Task: Check the sale-to-list ratio of full gym in the last 3 years.
Action: Mouse moved to (1014, 270)
Screenshot: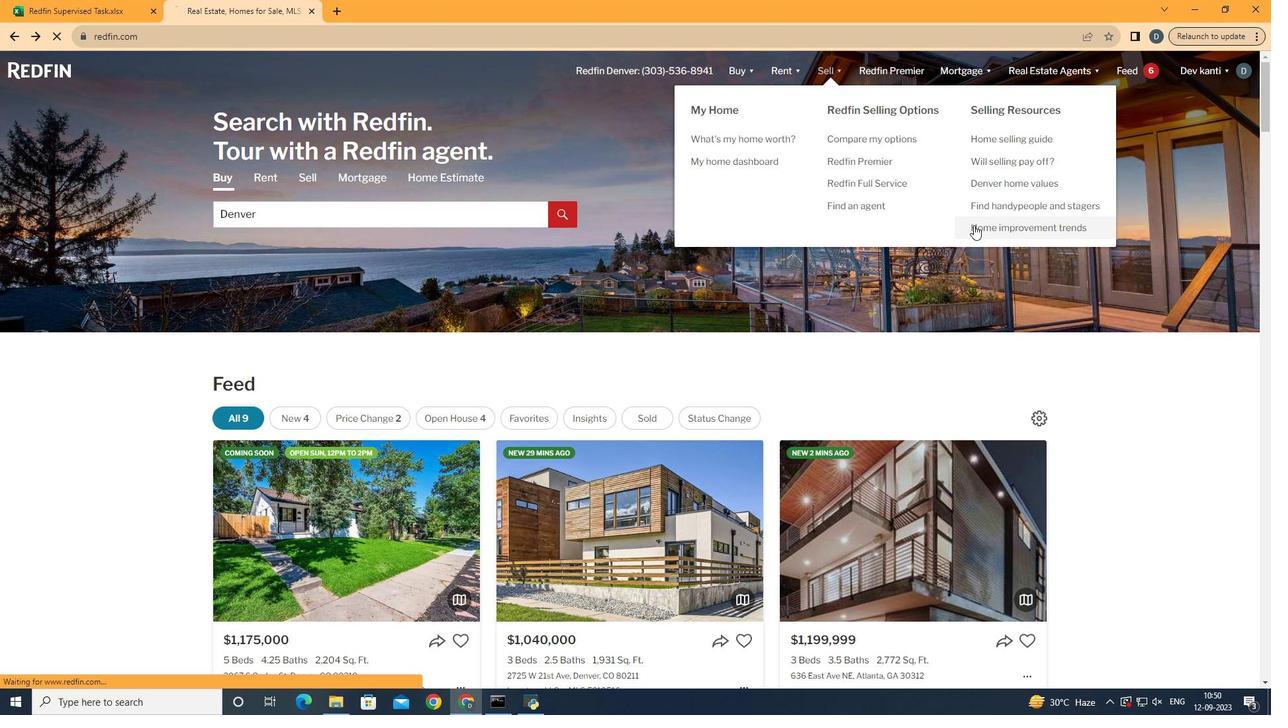 
Action: Mouse pressed left at (1014, 270)
Screenshot: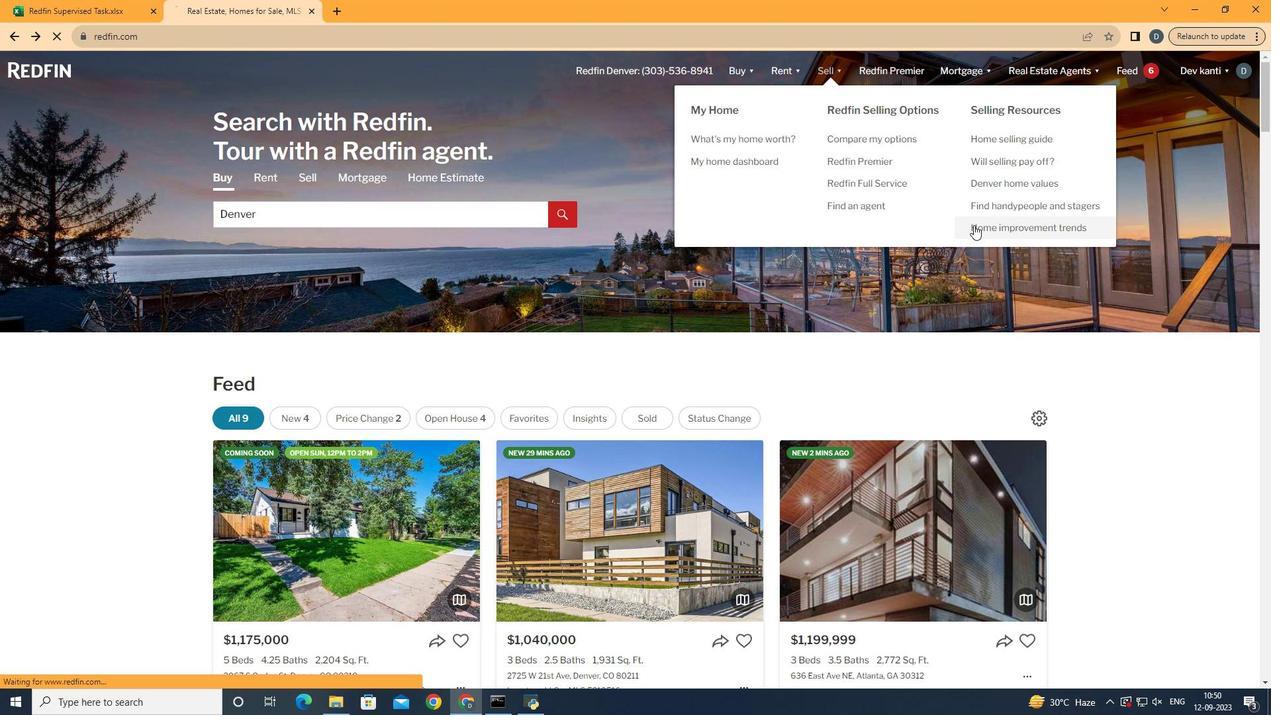 
Action: Mouse moved to (379, 308)
Screenshot: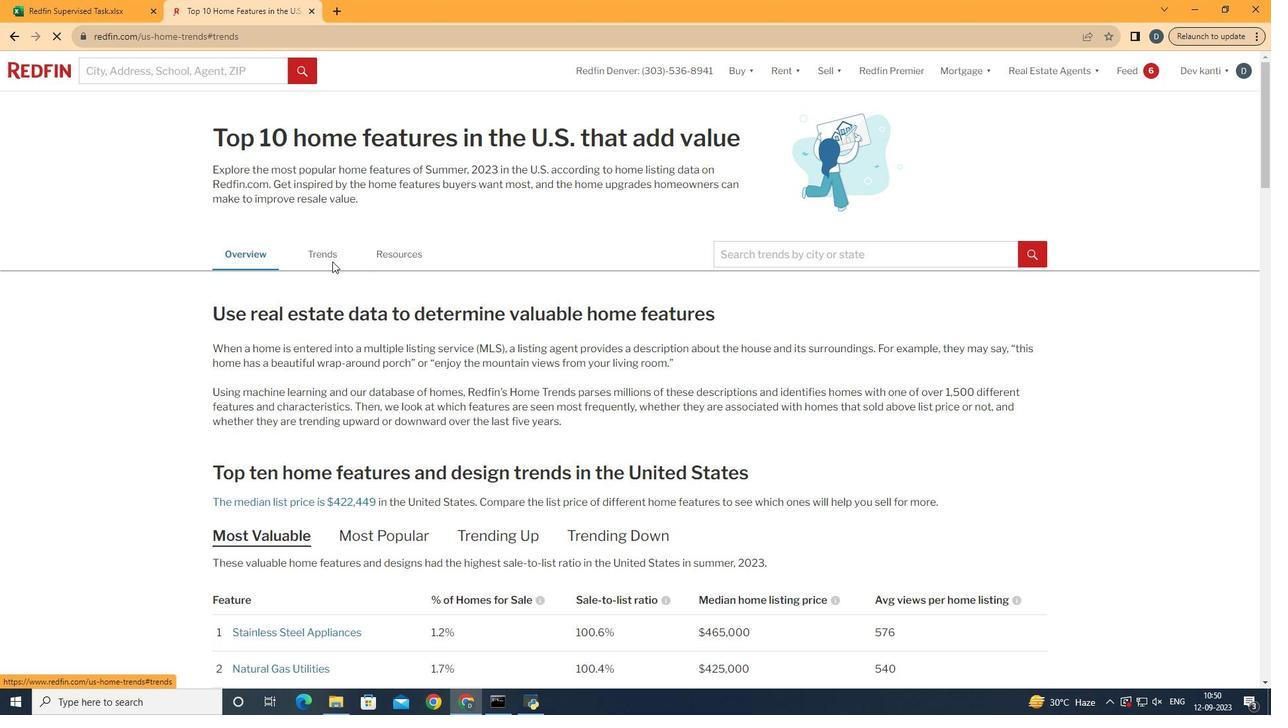 
Action: Mouse pressed left at (379, 308)
Screenshot: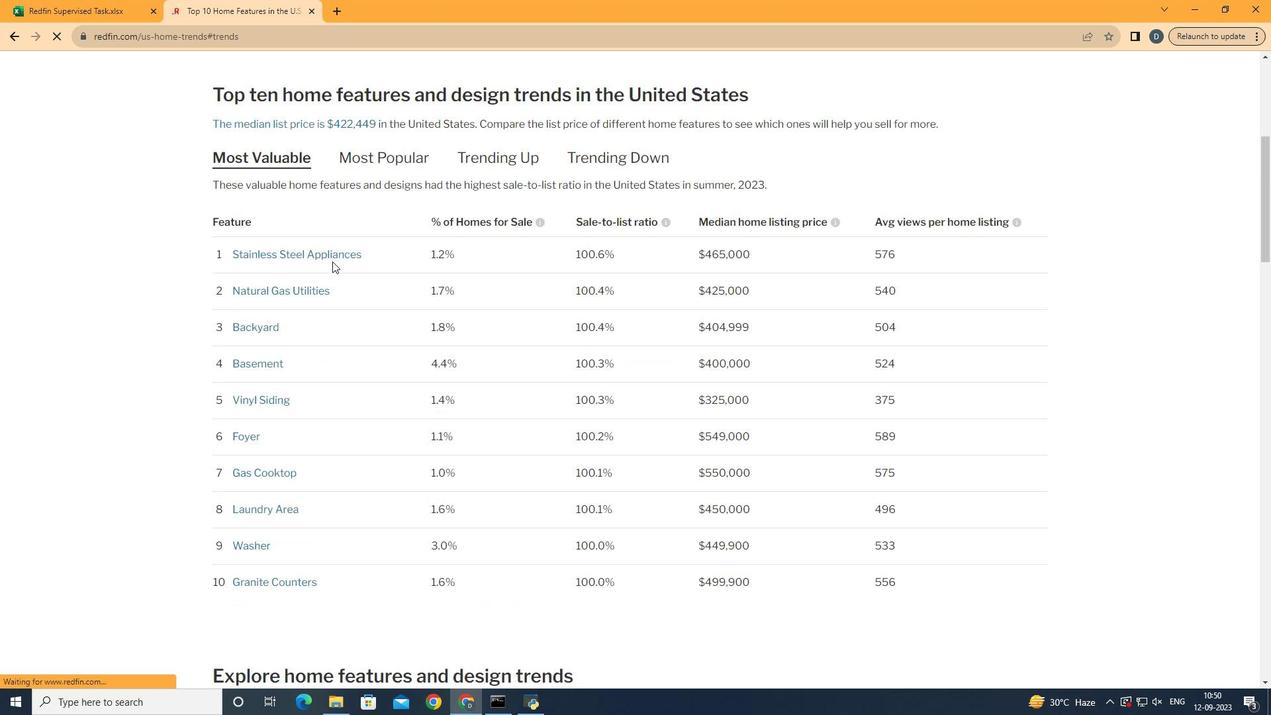 
Action: Mouse moved to (612, 427)
Screenshot: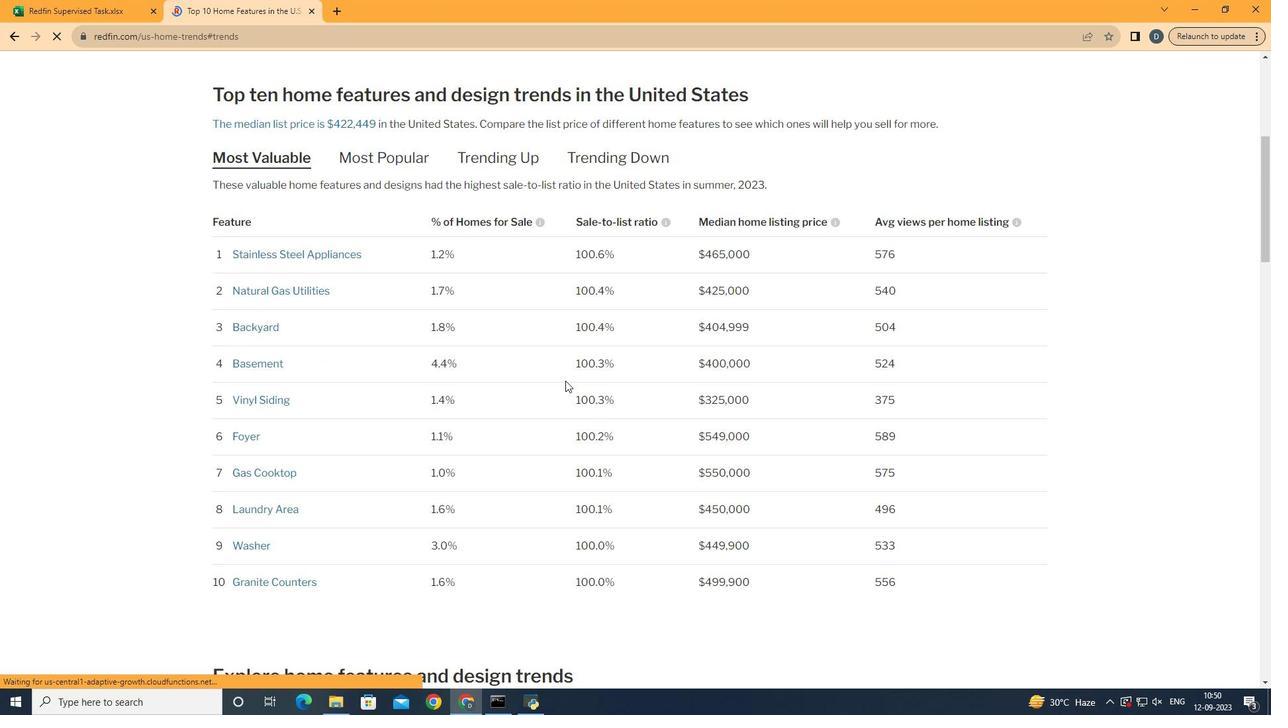 
Action: Mouse scrolled (612, 427) with delta (0, 0)
Screenshot: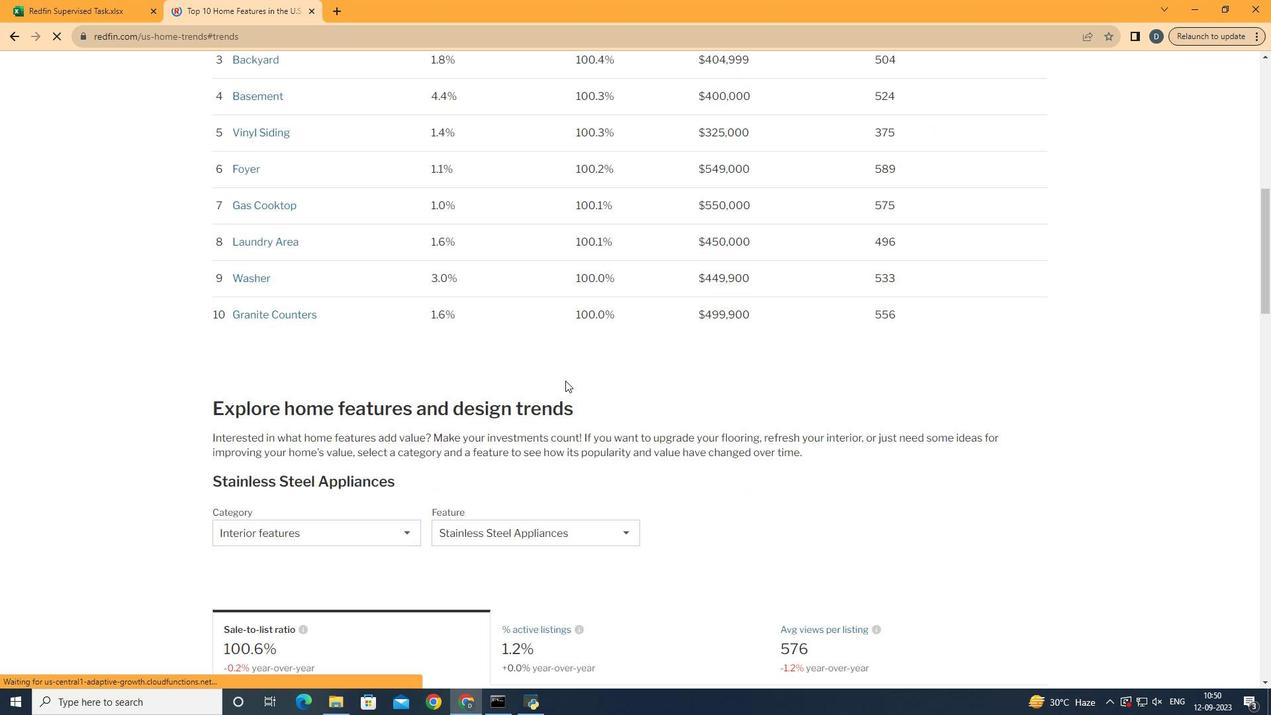 
Action: Mouse scrolled (612, 427) with delta (0, 0)
Screenshot: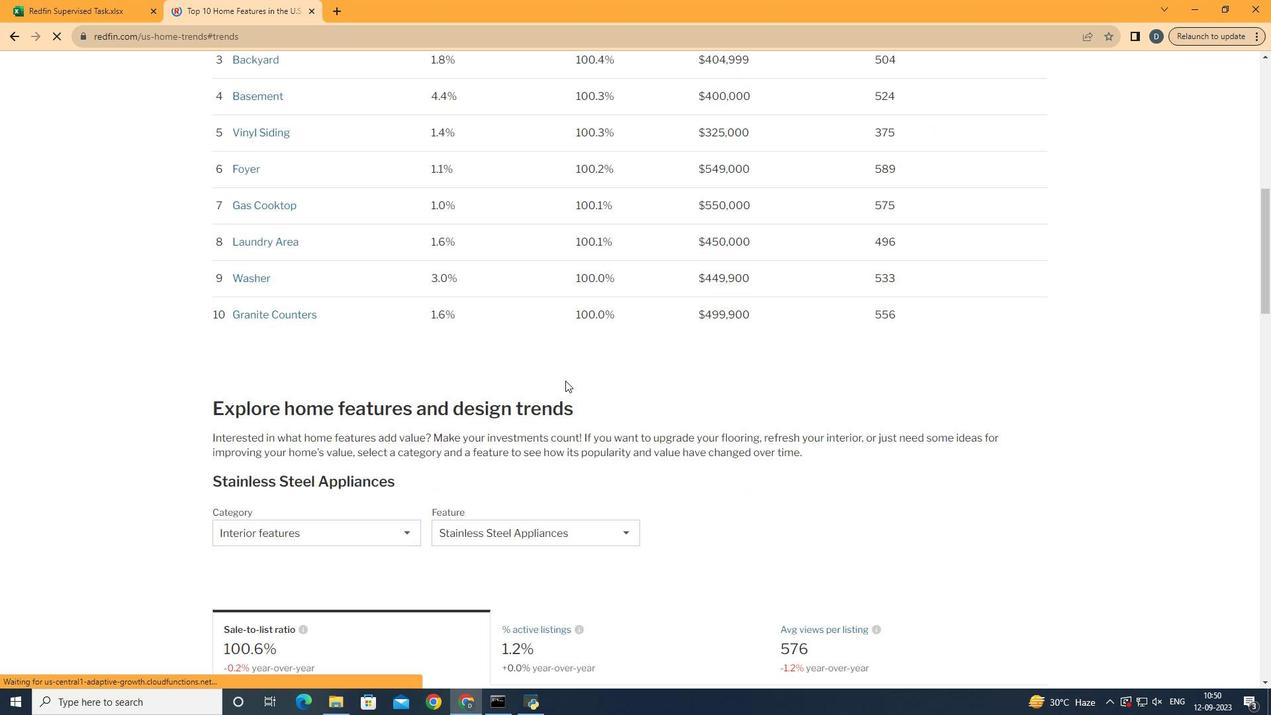 
Action: Mouse scrolled (612, 427) with delta (0, 0)
Screenshot: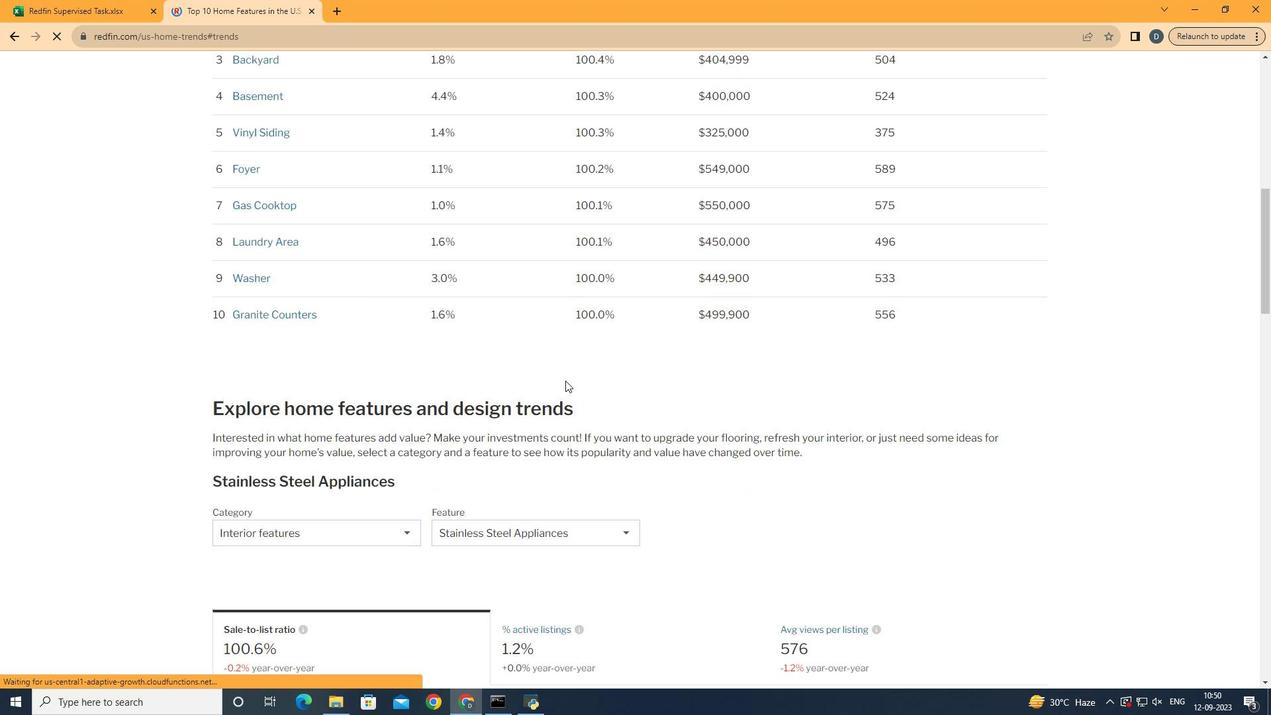 
Action: Mouse scrolled (612, 427) with delta (0, 0)
Screenshot: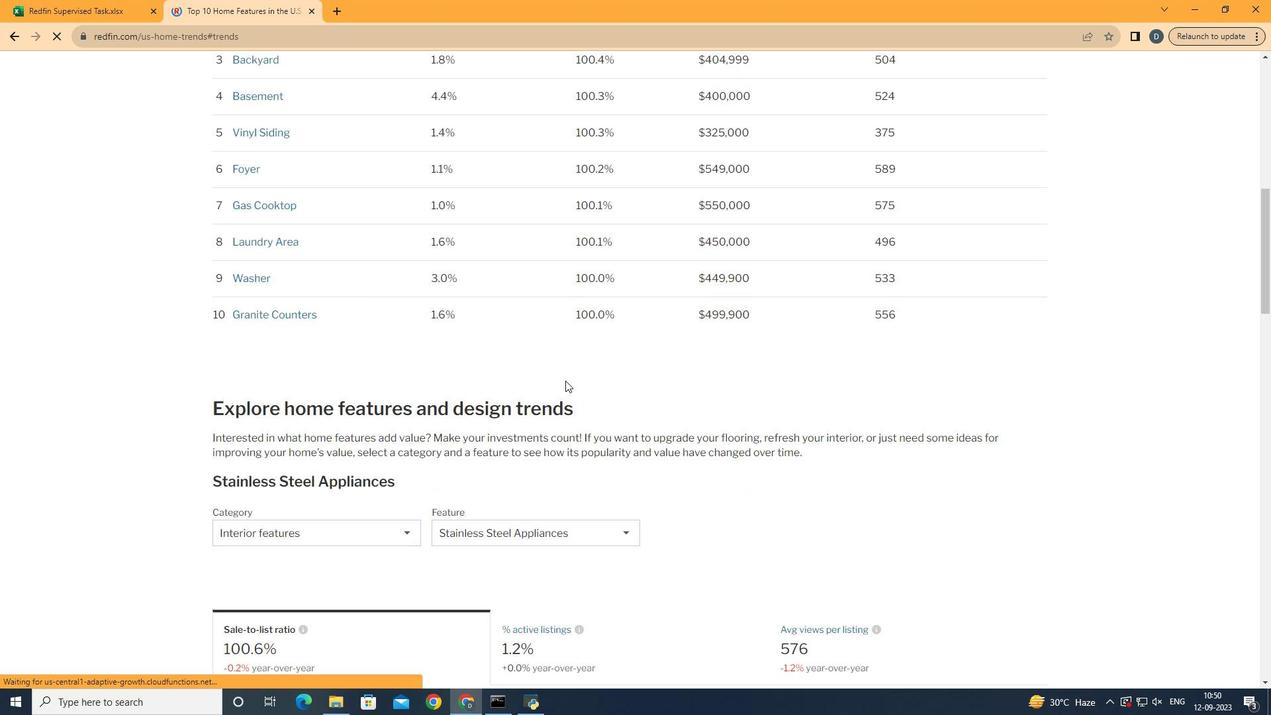 
Action: Mouse scrolled (612, 427) with delta (0, 0)
Screenshot: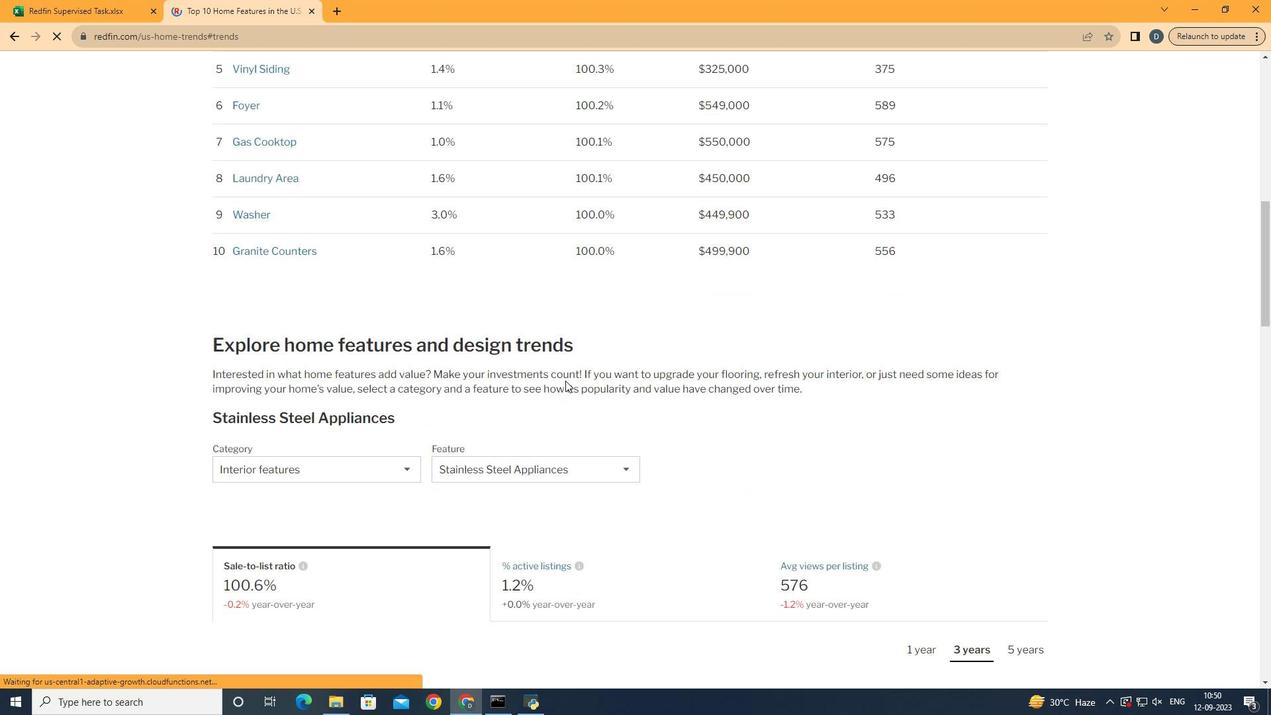 
Action: Mouse scrolled (612, 427) with delta (0, 0)
Screenshot: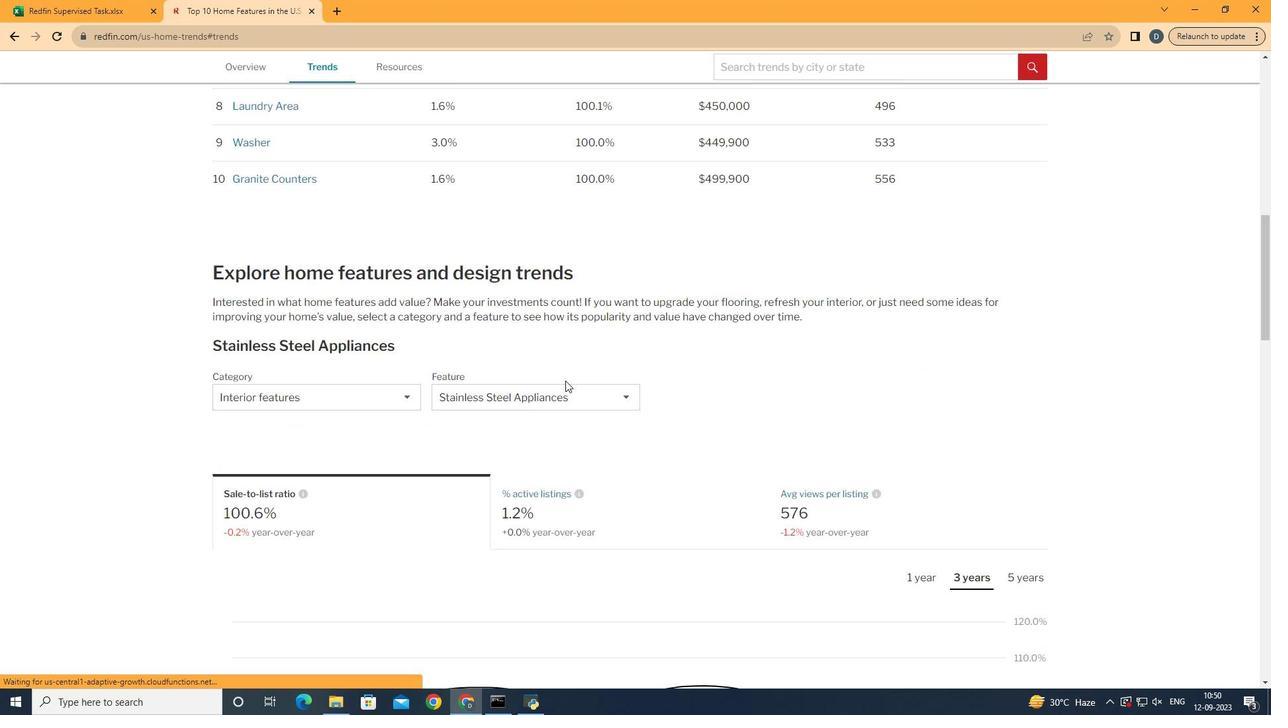 
Action: Mouse scrolled (612, 427) with delta (0, 0)
Screenshot: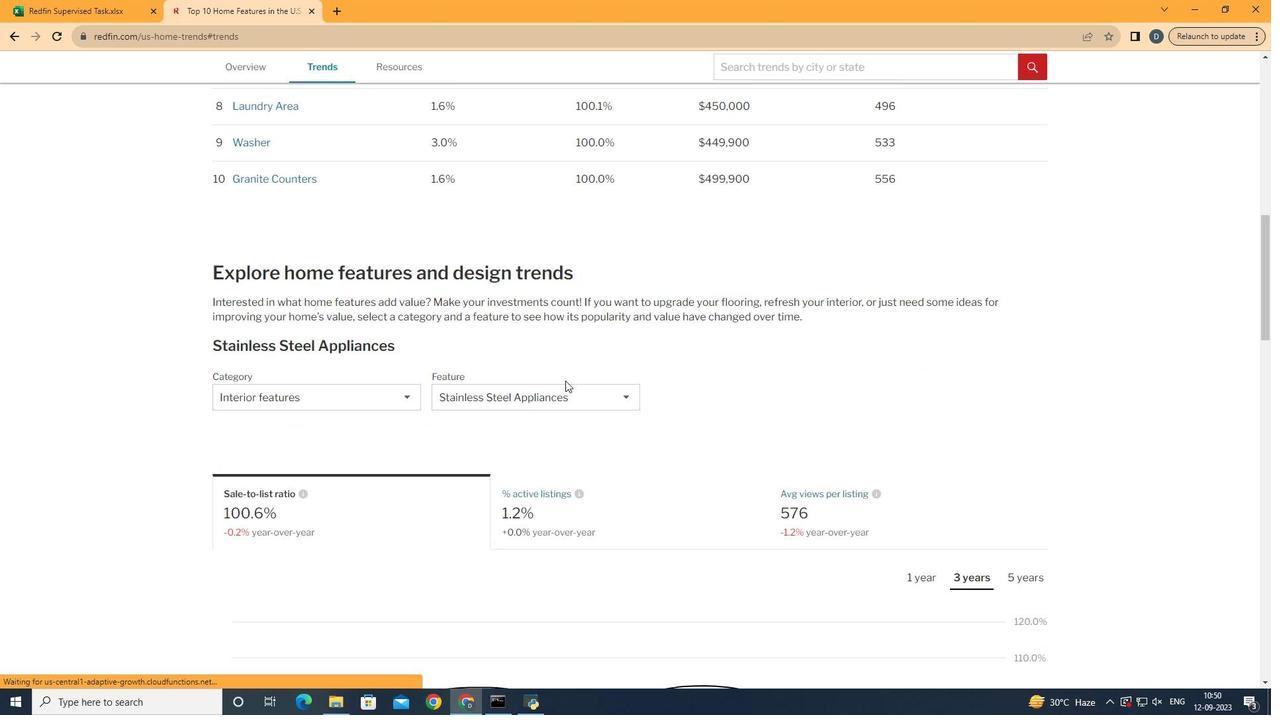
Action: Mouse scrolled (612, 427) with delta (0, 0)
Screenshot: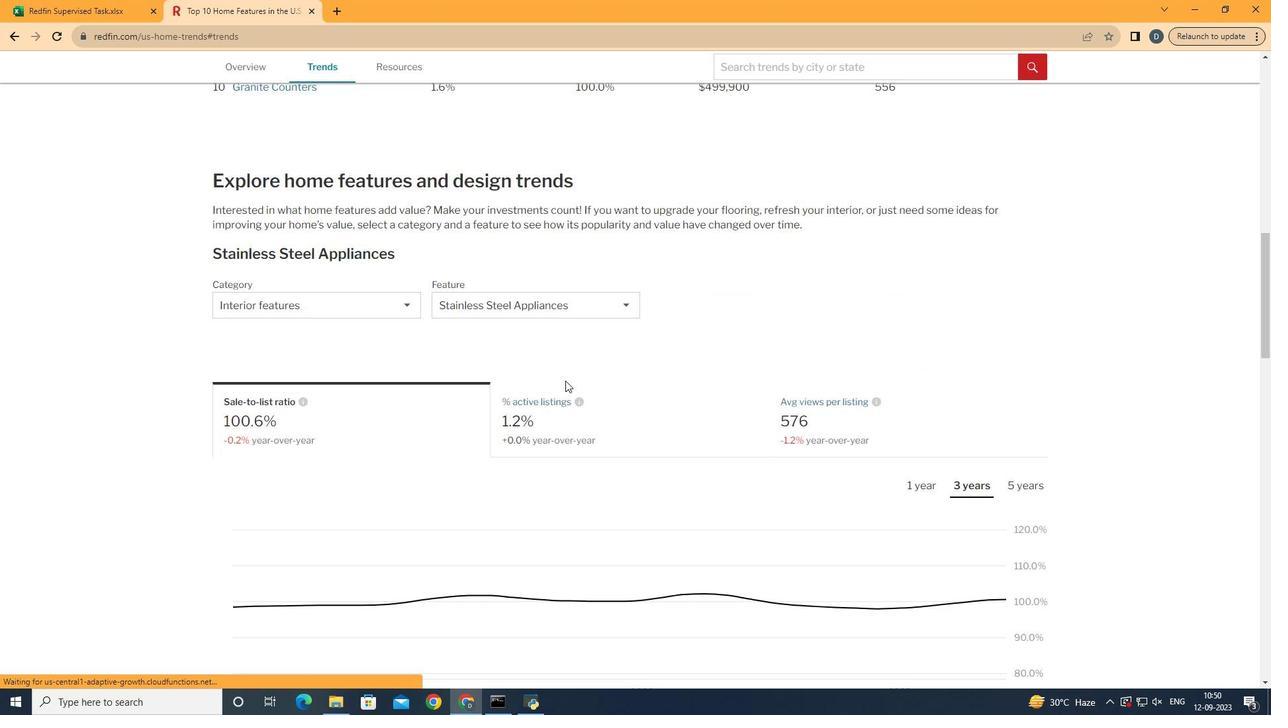 
Action: Mouse moved to (612, 427)
Screenshot: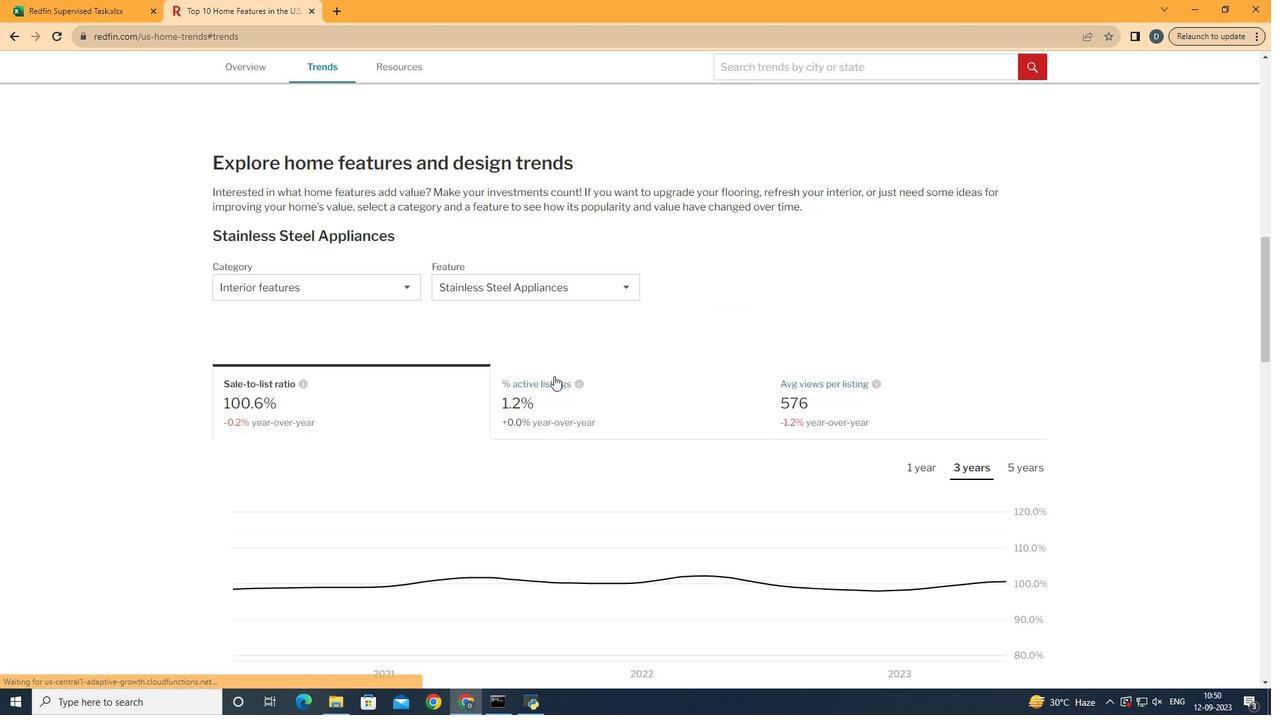 
Action: Mouse scrolled (612, 427) with delta (0, 0)
Screenshot: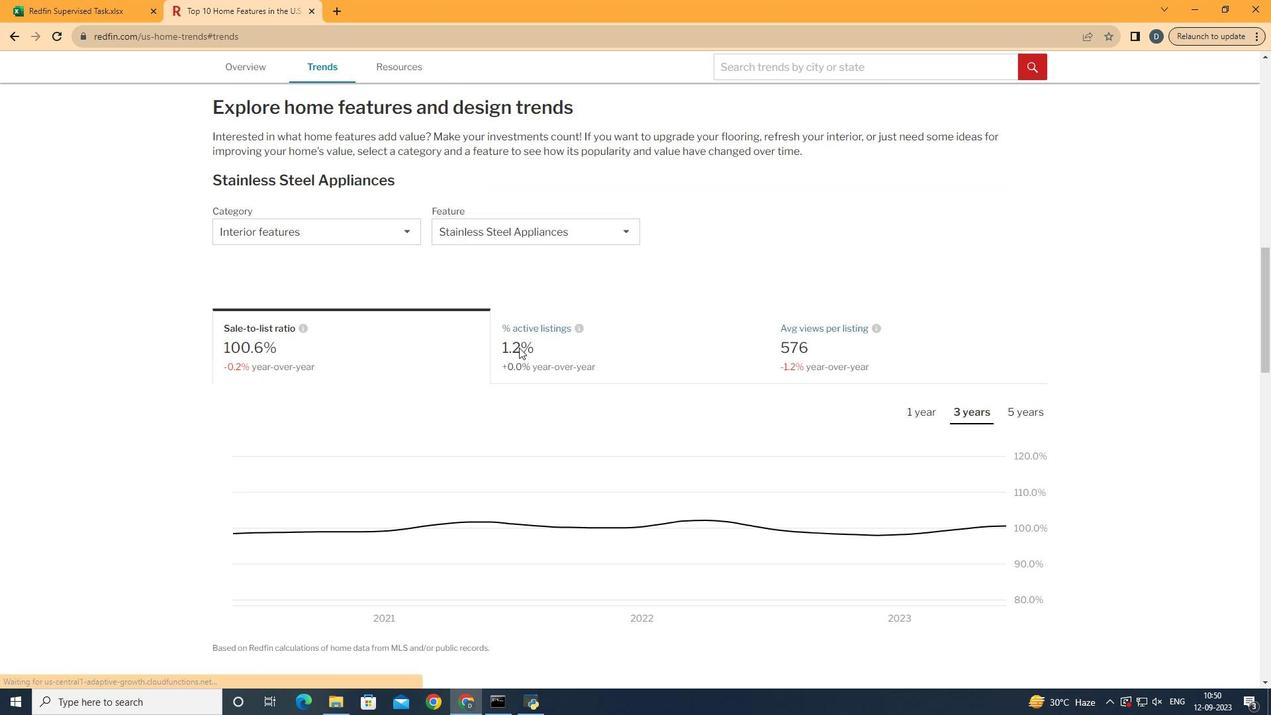 
Action: Mouse scrolled (612, 427) with delta (0, 0)
Screenshot: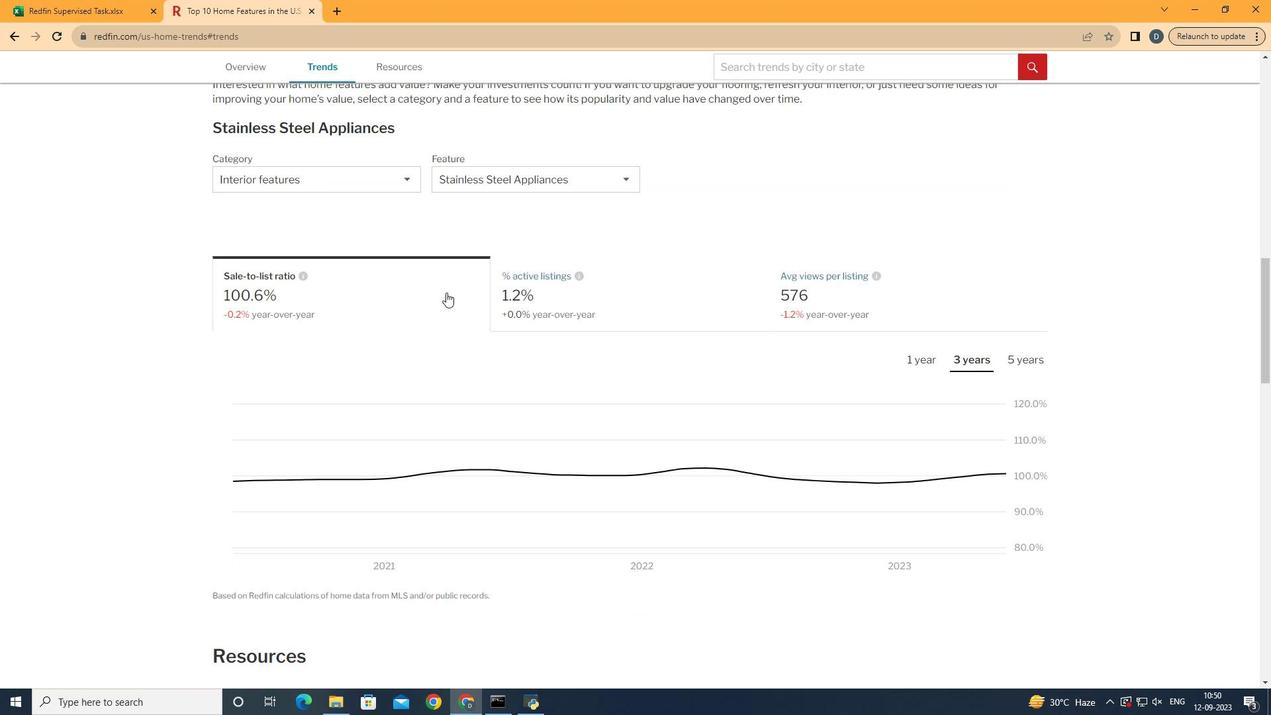 
Action: Mouse moved to (428, 270)
Screenshot: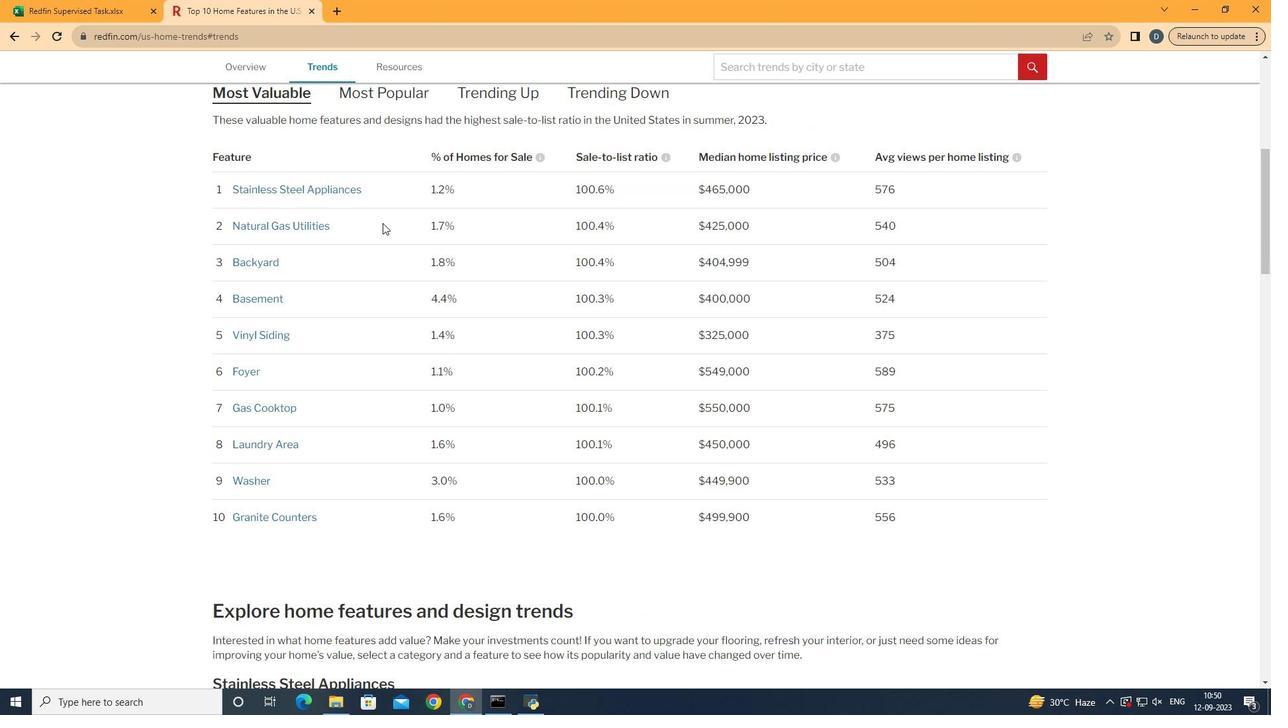
Action: Mouse scrolled (428, 269) with delta (0, 0)
Screenshot: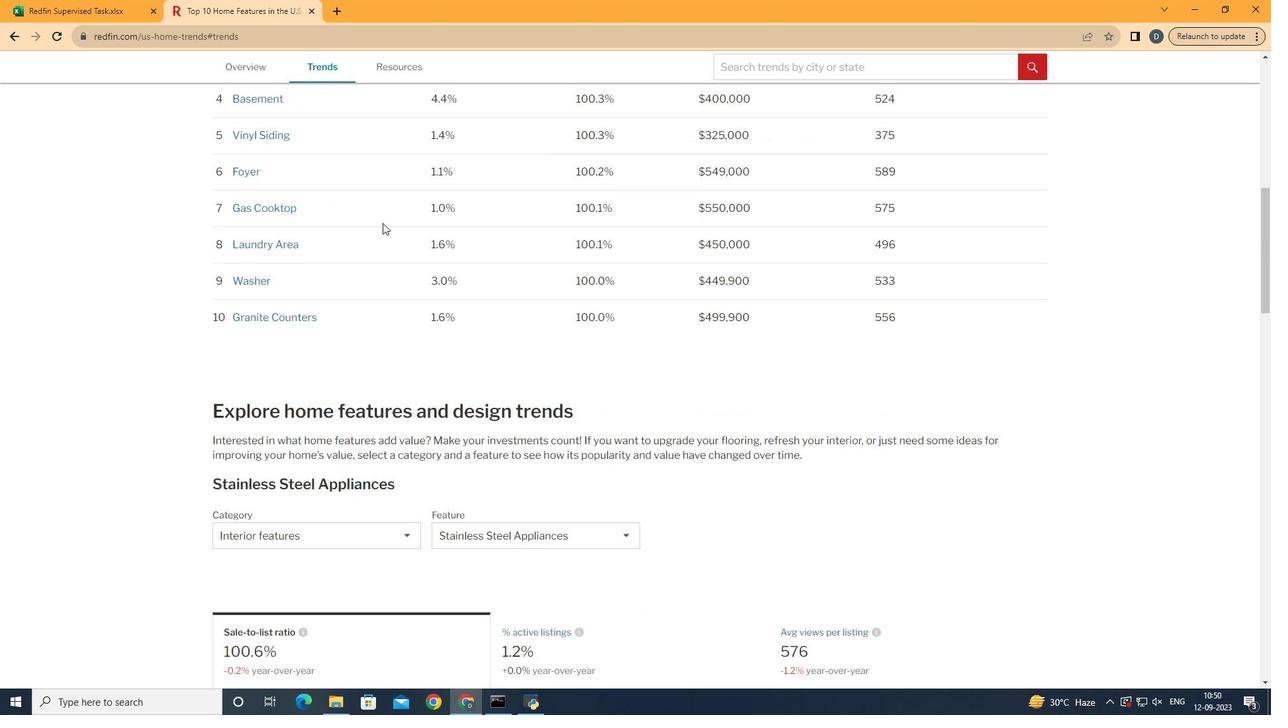 
Action: Mouse scrolled (428, 269) with delta (0, 0)
Screenshot: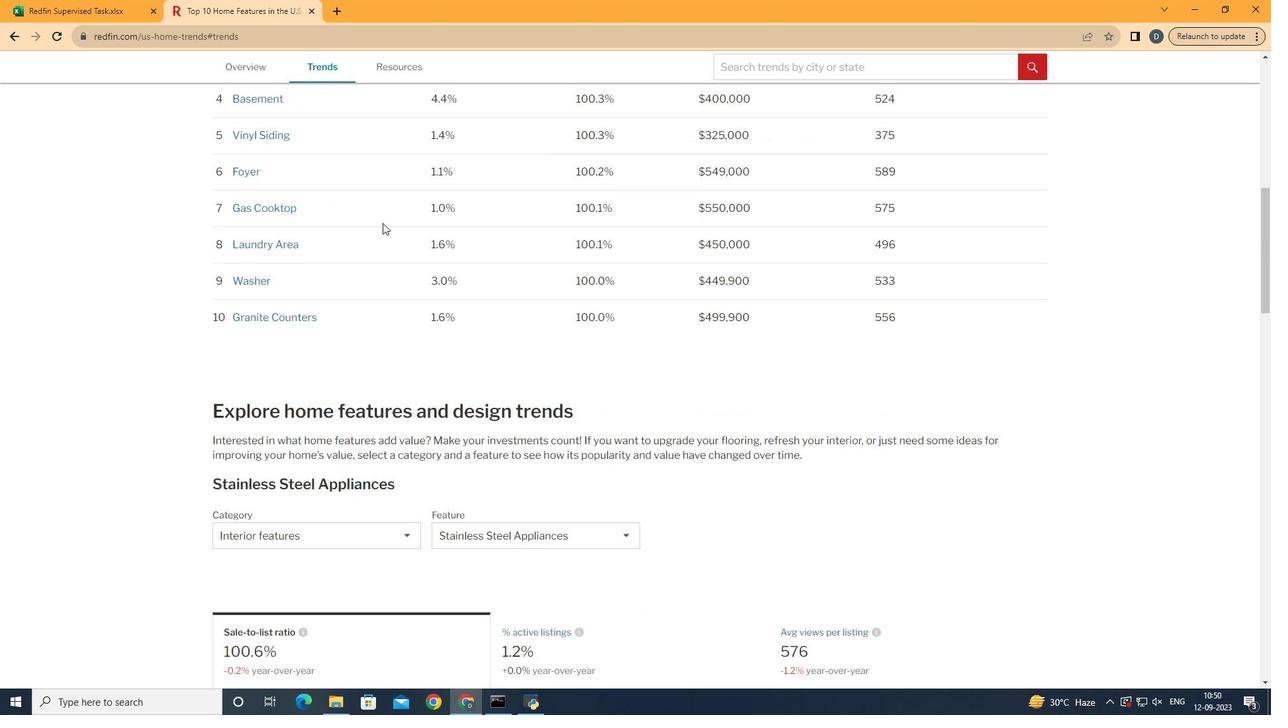 
Action: Mouse scrolled (428, 269) with delta (0, 0)
Screenshot: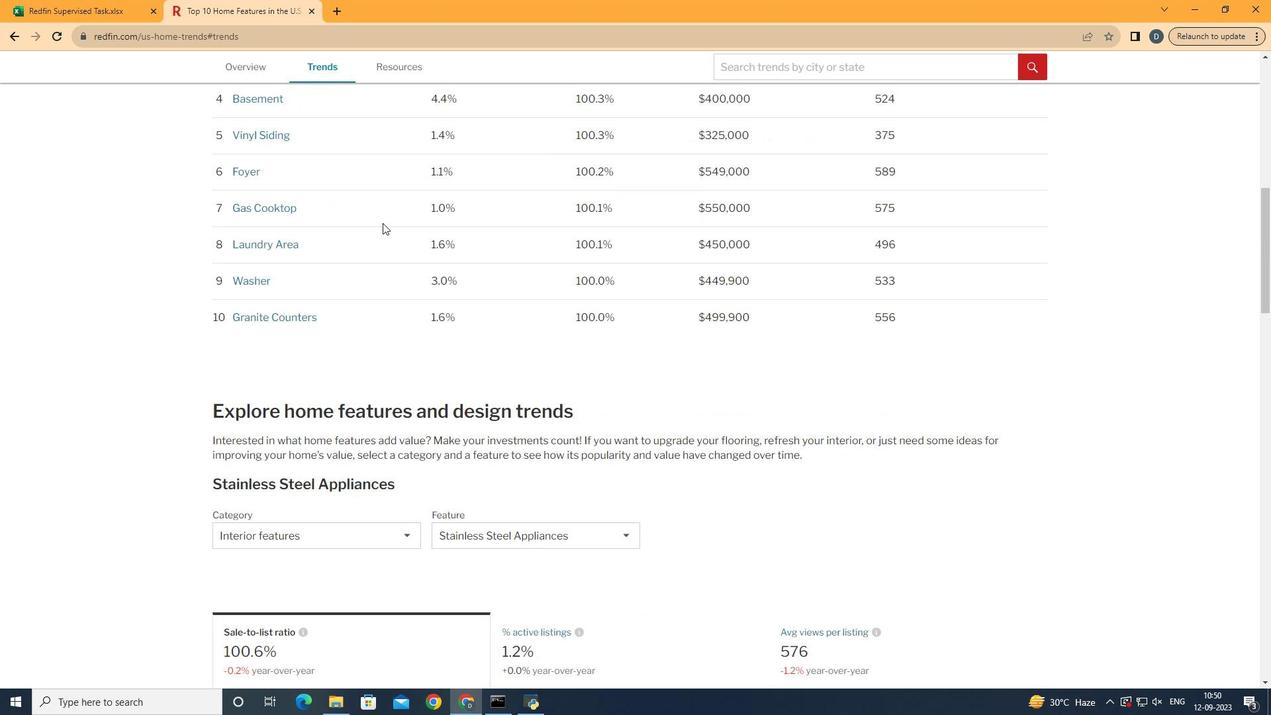 
Action: Mouse moved to (429, 270)
Screenshot: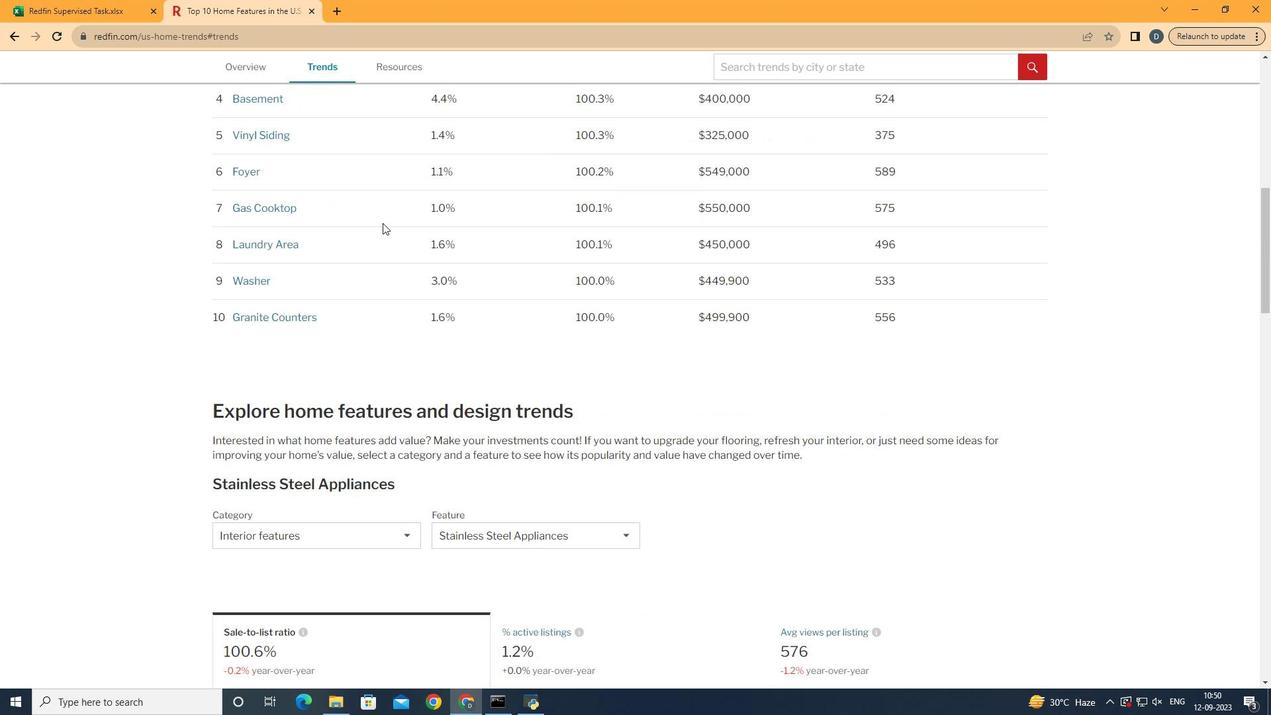 
Action: Mouse scrolled (429, 269) with delta (0, 0)
Screenshot: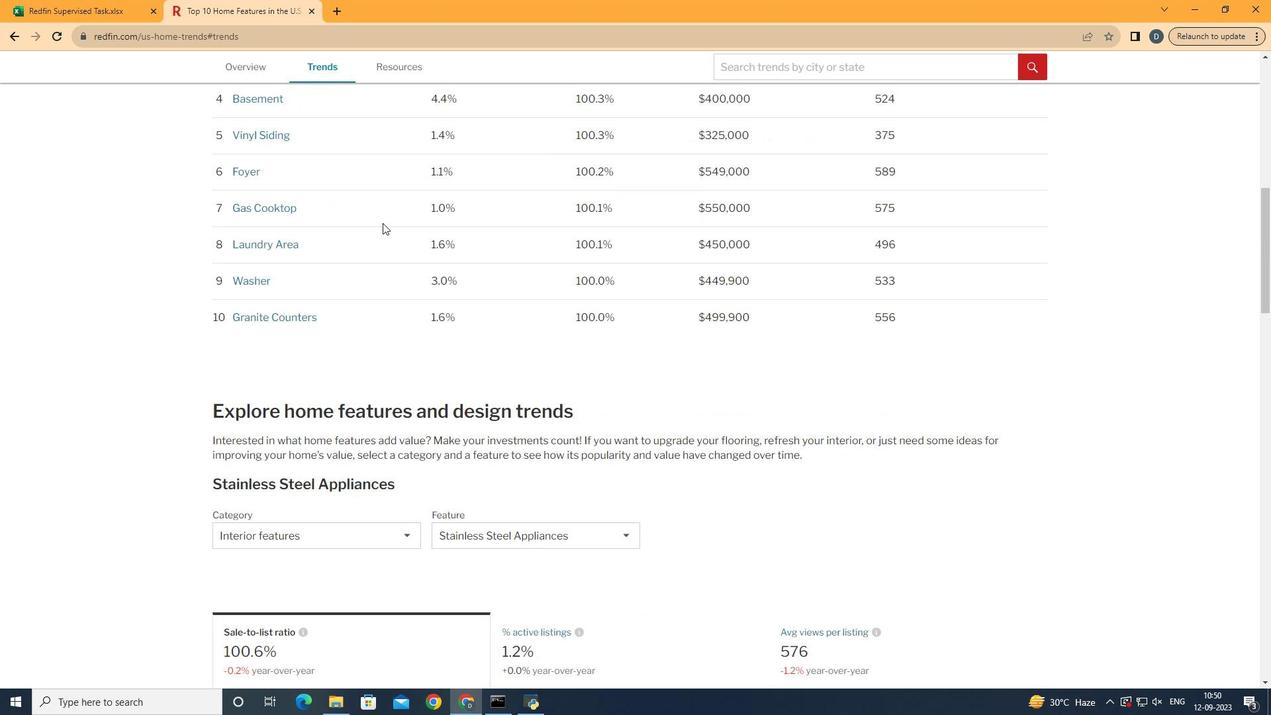 
Action: Mouse moved to (429, 270)
Screenshot: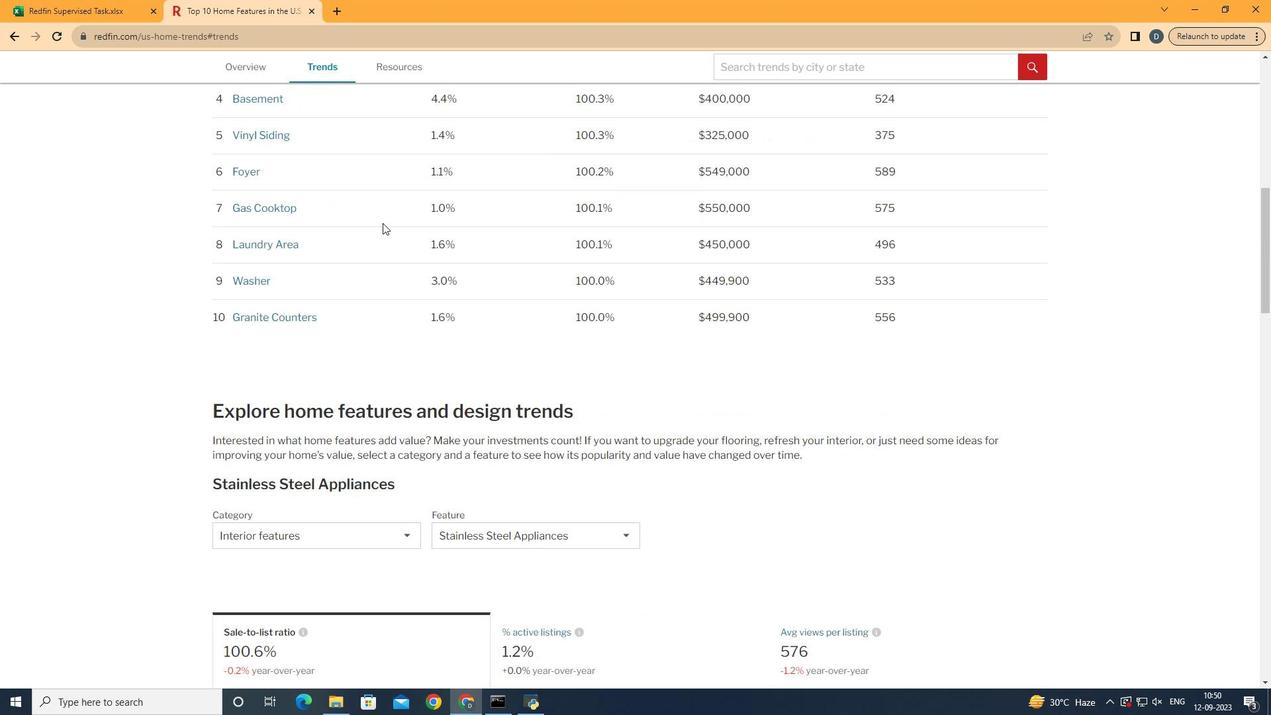 
Action: Mouse scrolled (429, 269) with delta (0, 0)
Screenshot: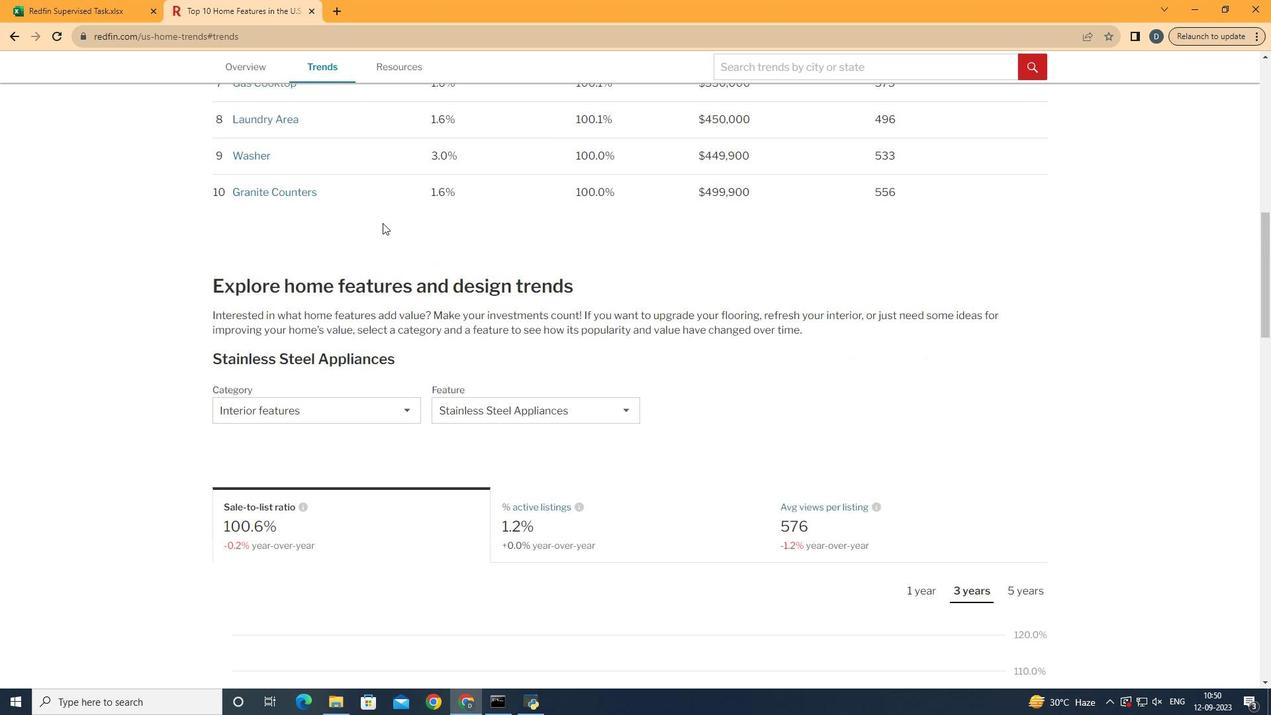 
Action: Mouse scrolled (429, 269) with delta (0, 0)
Screenshot: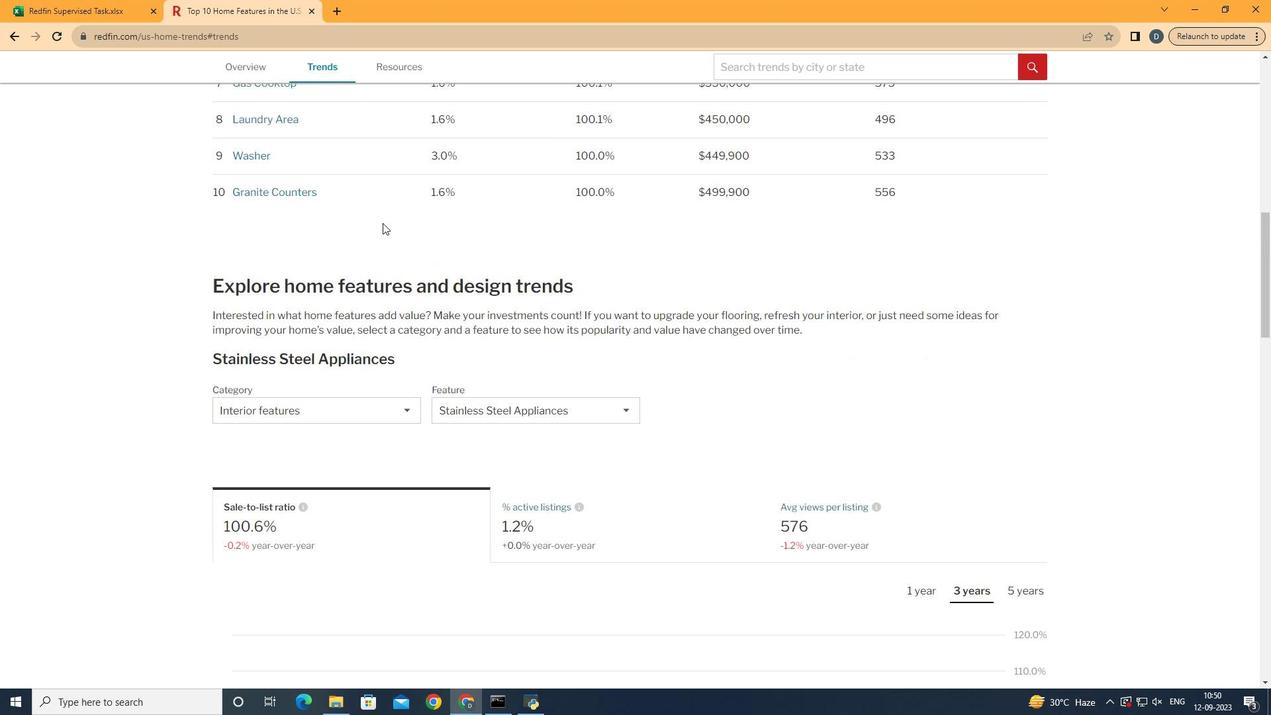 
Action: Mouse moved to (414, 452)
Screenshot: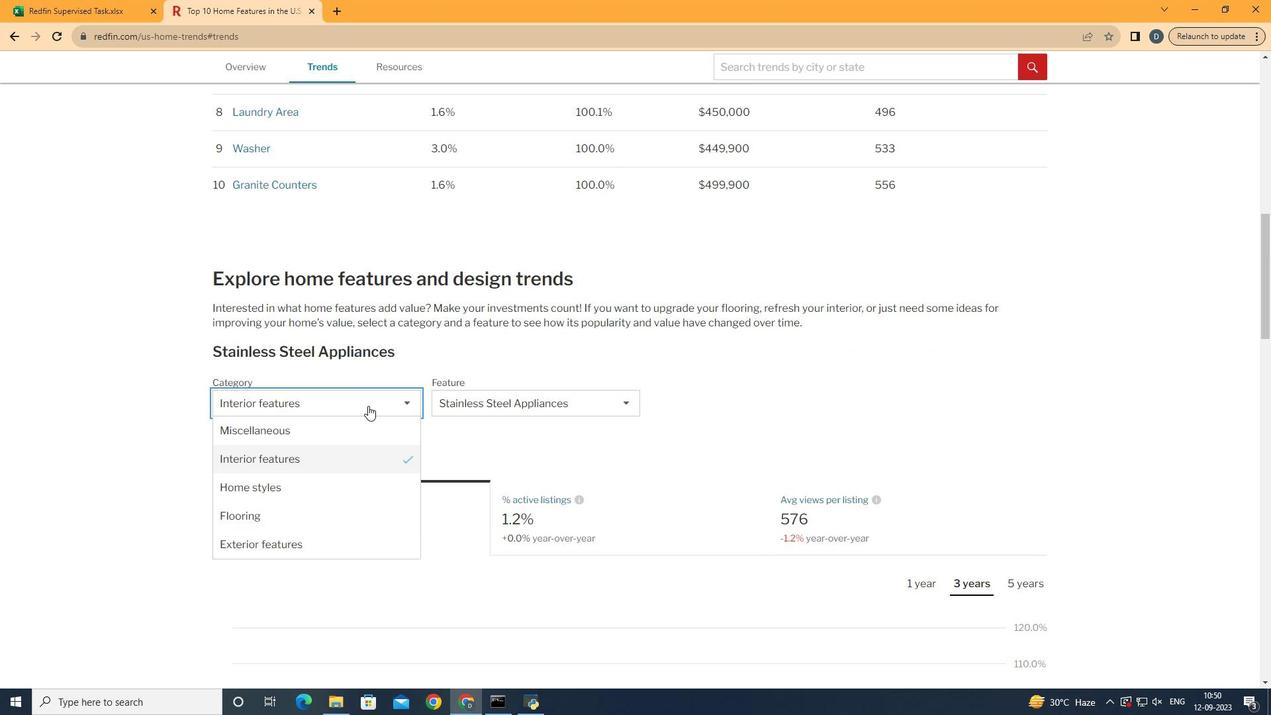 
Action: Mouse pressed left at (414, 452)
Screenshot: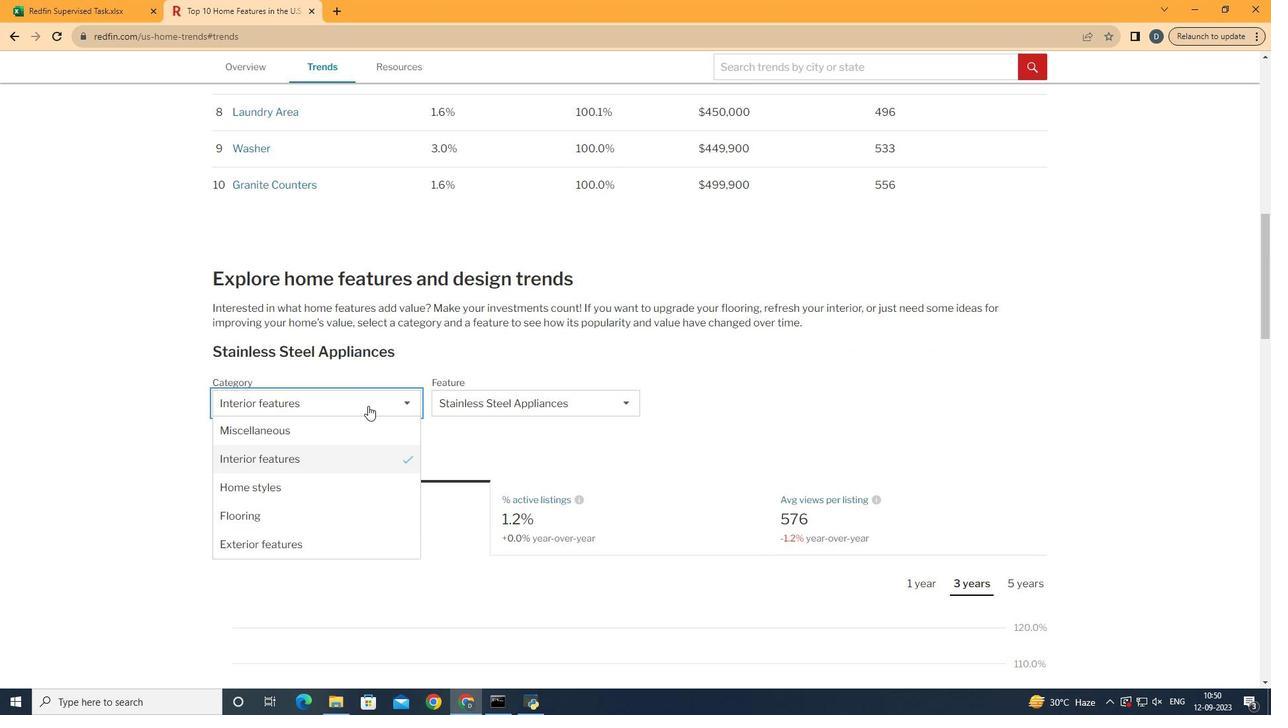 
Action: Mouse moved to (414, 502)
Screenshot: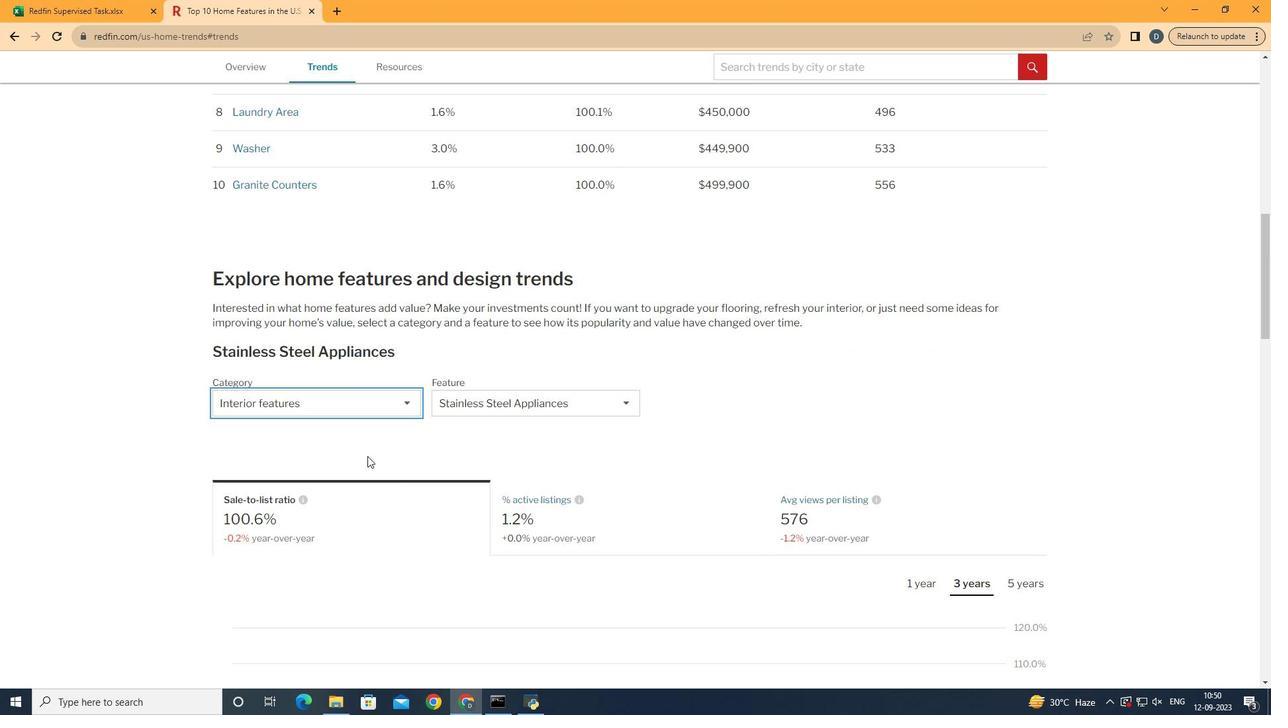 
Action: Mouse pressed left at (414, 502)
Screenshot: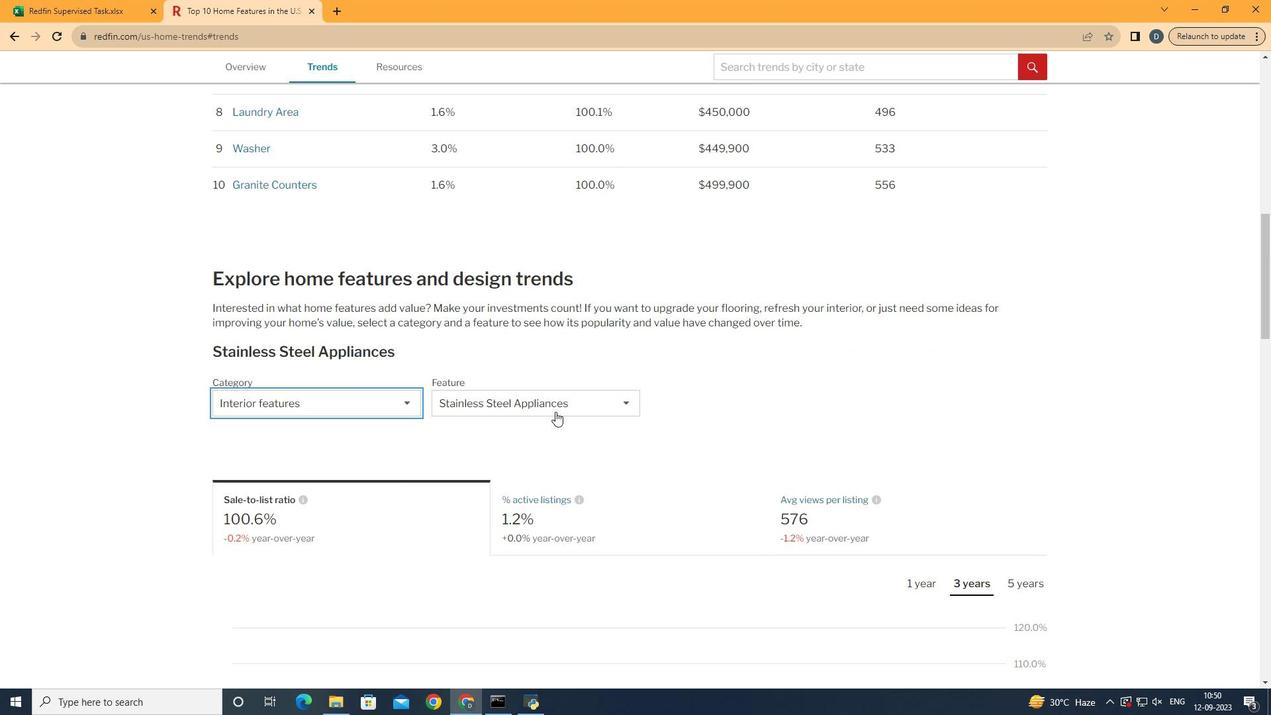 
Action: Mouse moved to (660, 443)
Screenshot: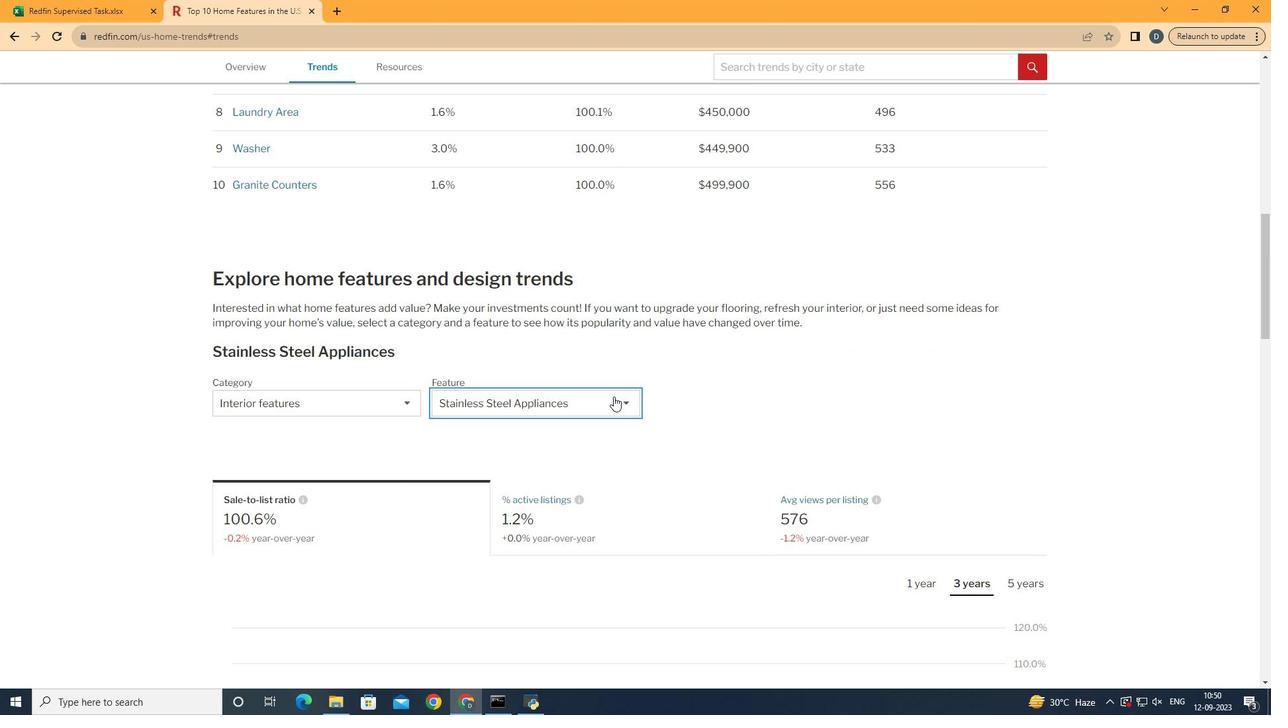 
Action: Mouse pressed left at (660, 443)
Screenshot: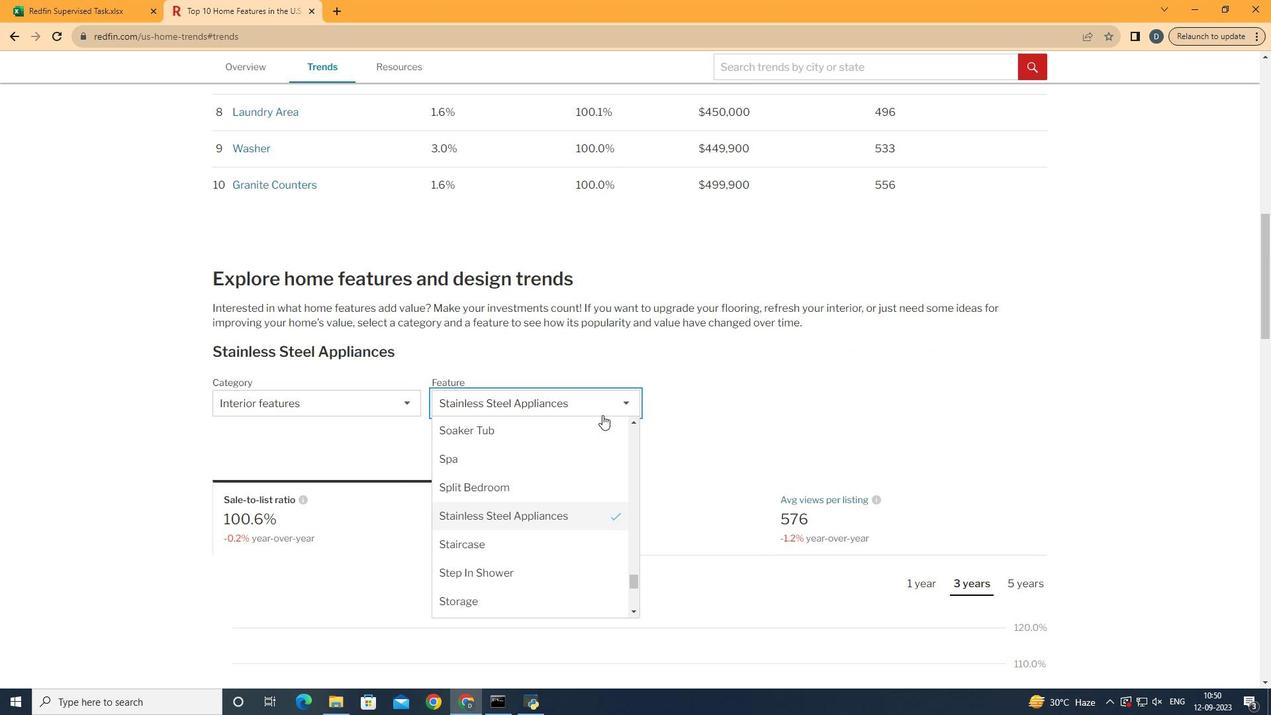 
Action: Mouse moved to (623, 551)
Screenshot: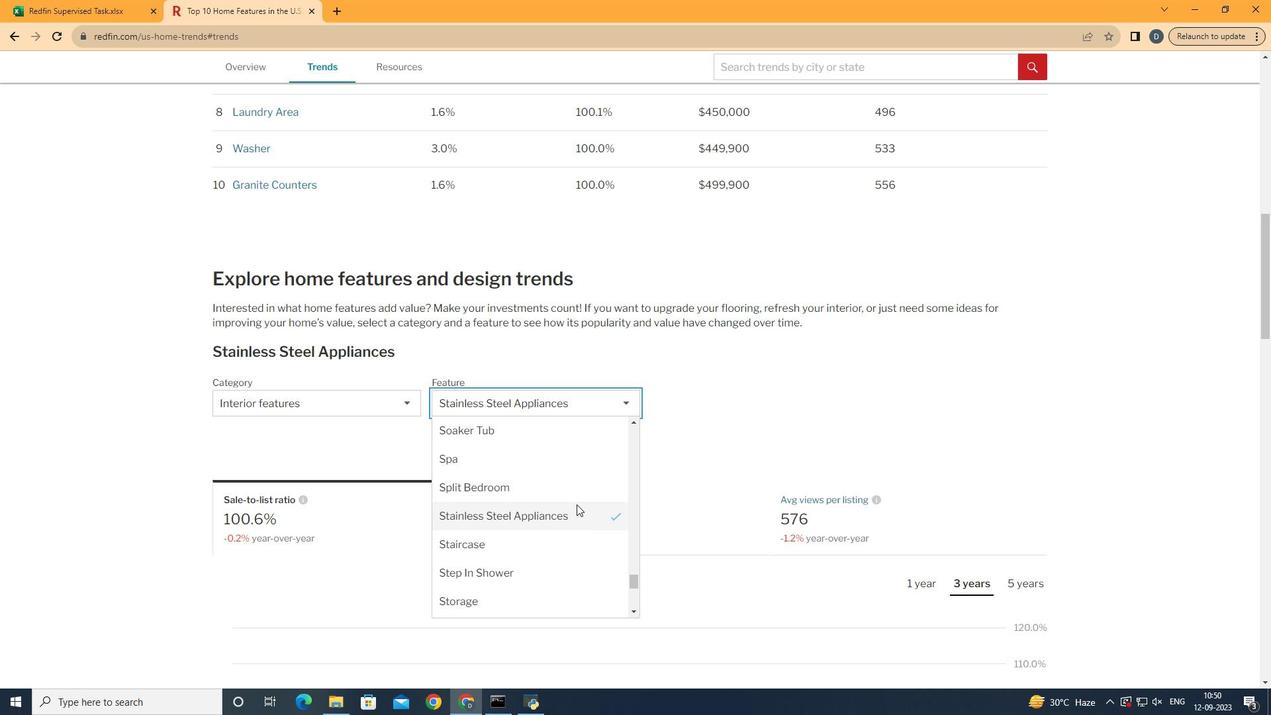 
Action: Mouse scrolled (623, 552) with delta (0, 0)
Screenshot: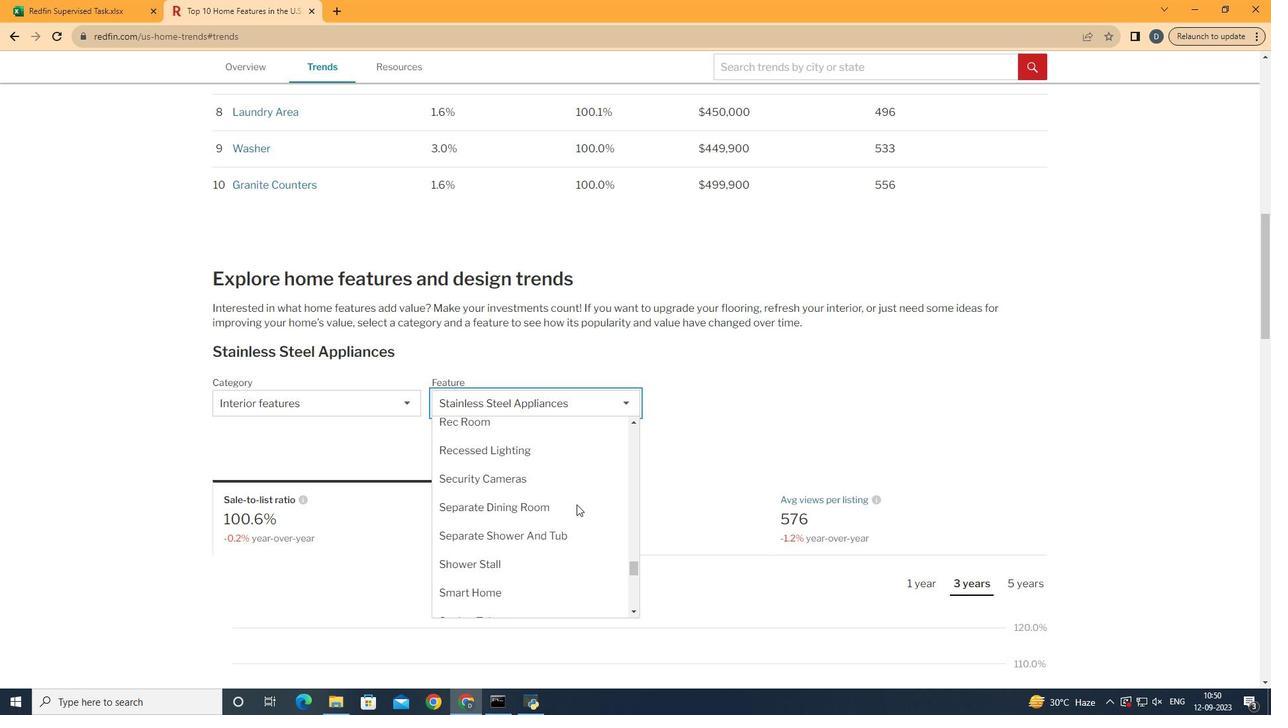 
Action: Mouse scrolled (623, 552) with delta (0, 0)
Screenshot: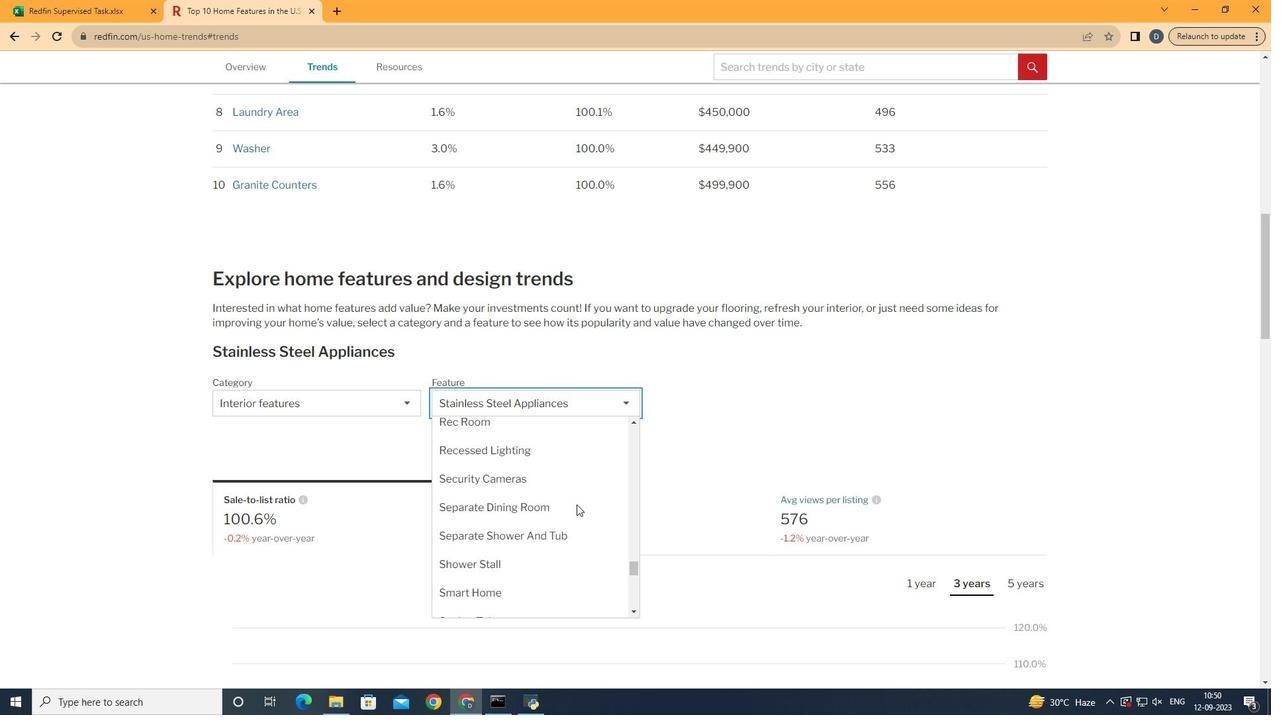 
Action: Mouse moved to (623, 551)
Screenshot: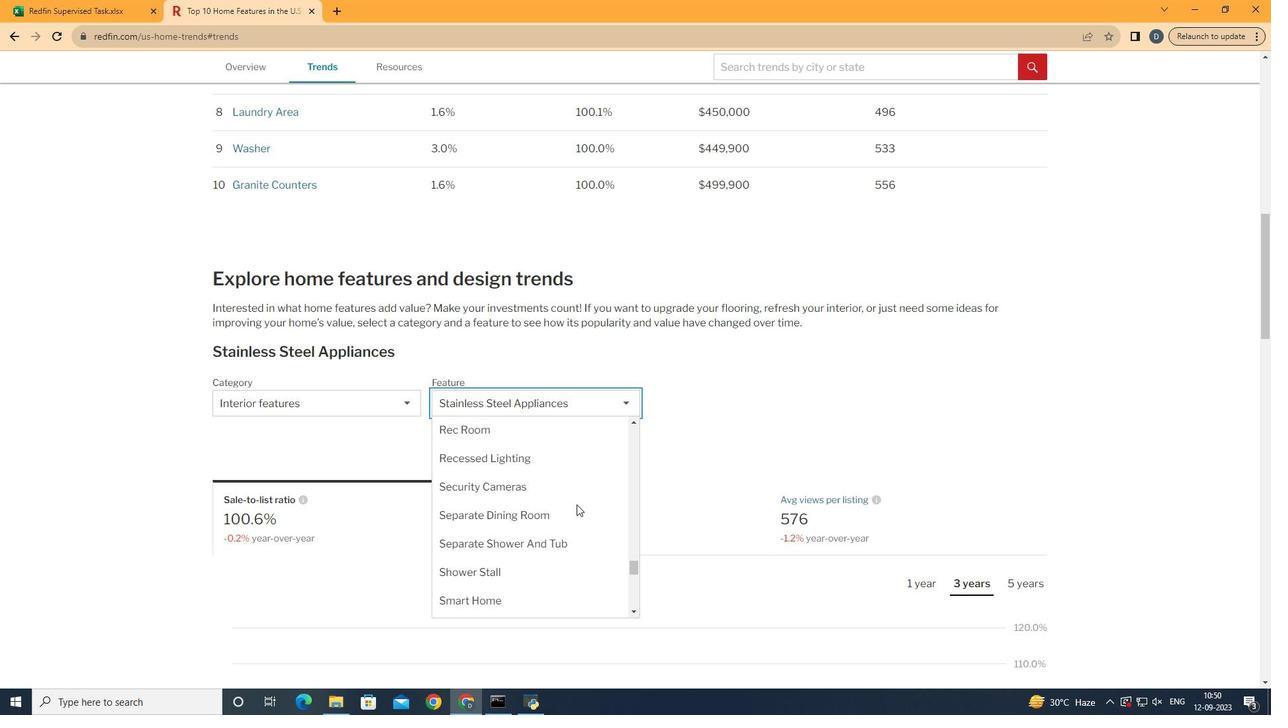 
Action: Mouse scrolled (623, 552) with delta (0, 0)
Screenshot: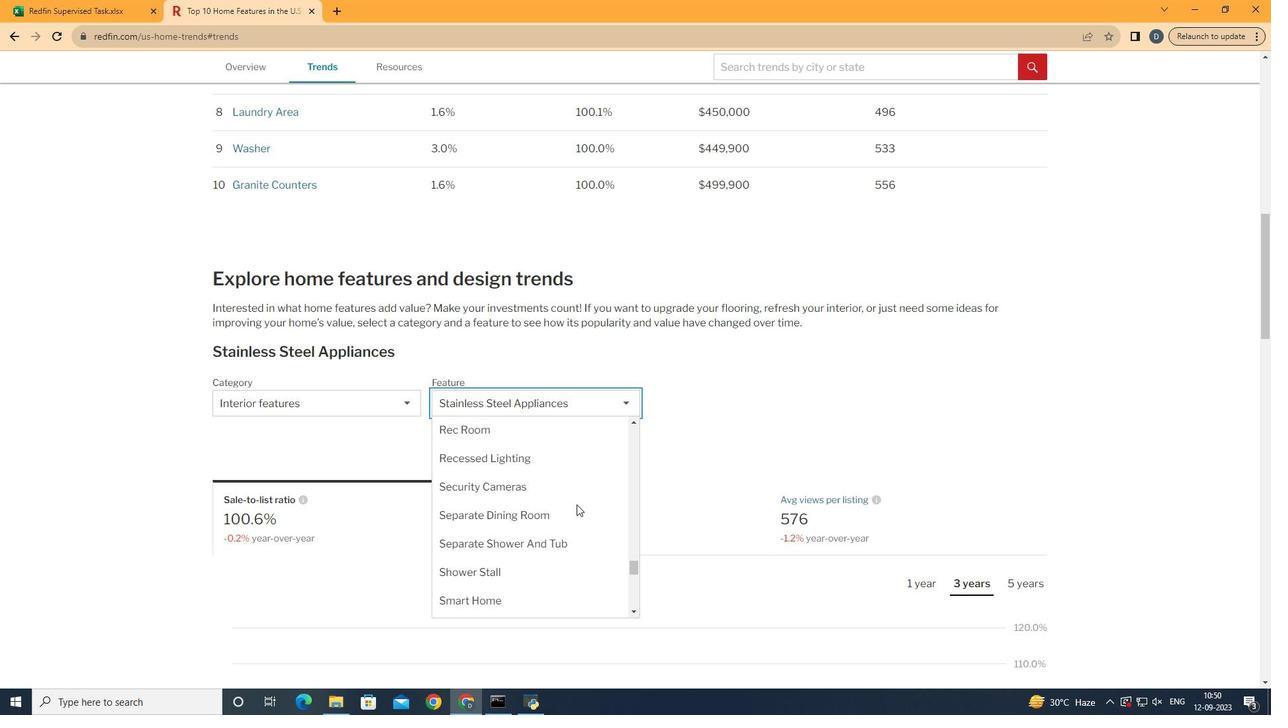 
Action: Mouse moved to (623, 551)
Screenshot: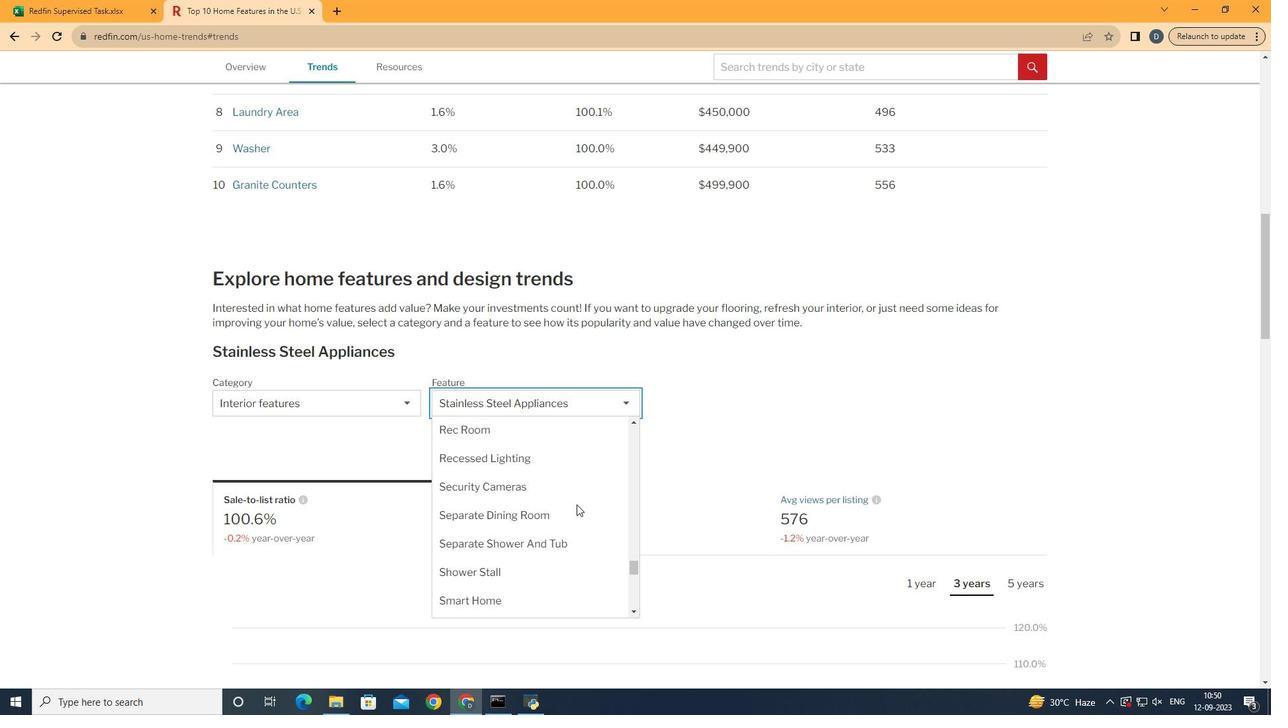 
Action: Mouse scrolled (623, 552) with delta (0, 0)
Screenshot: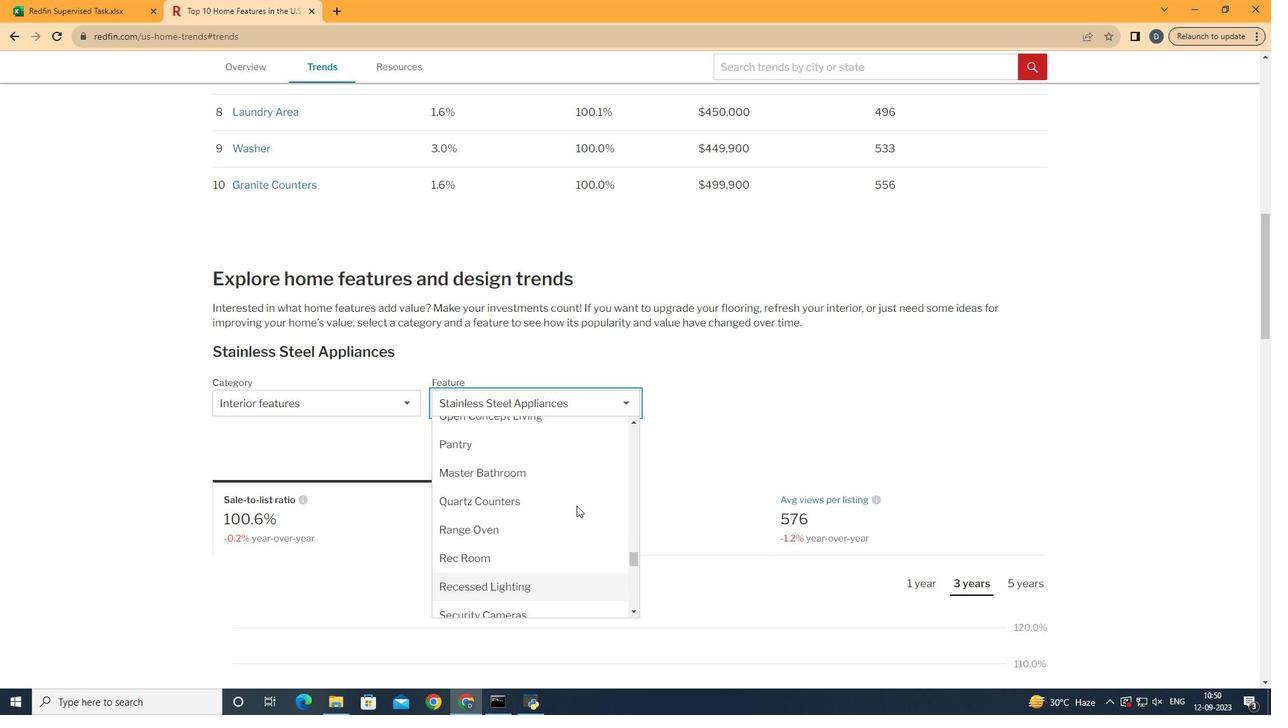 
Action: Mouse scrolled (623, 552) with delta (0, 0)
Screenshot: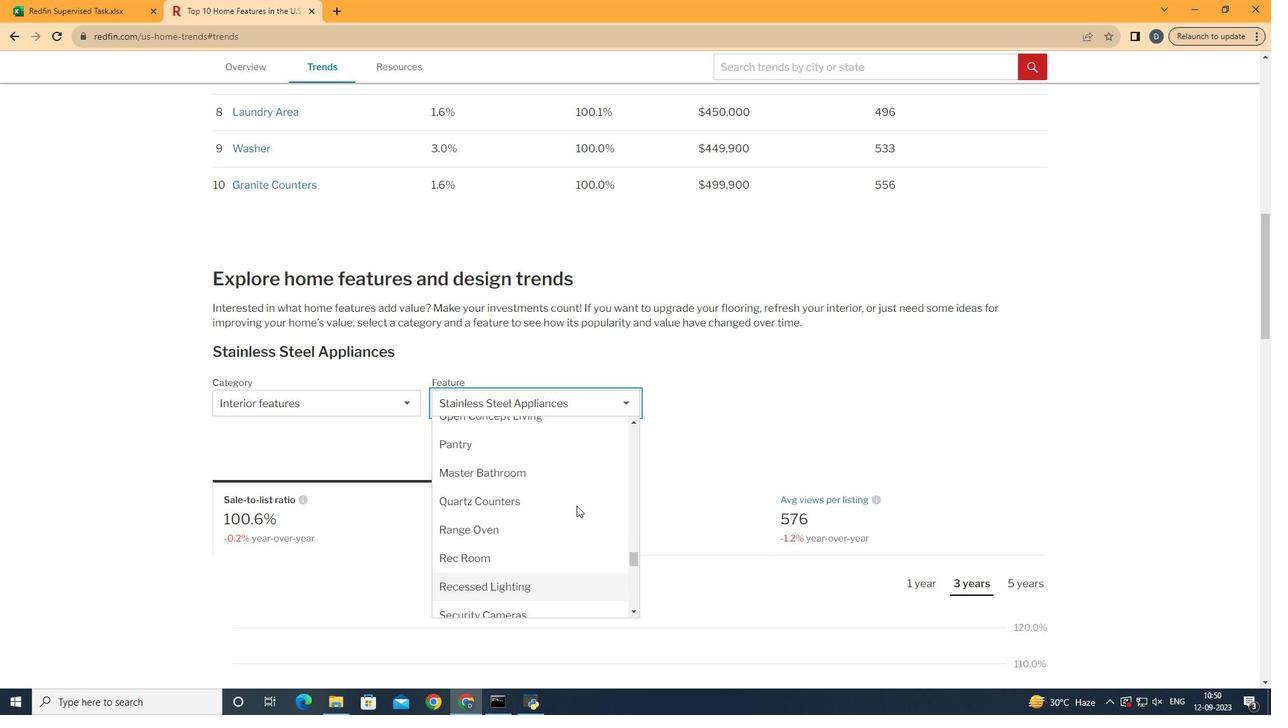 
Action: Mouse moved to (623, 552)
Screenshot: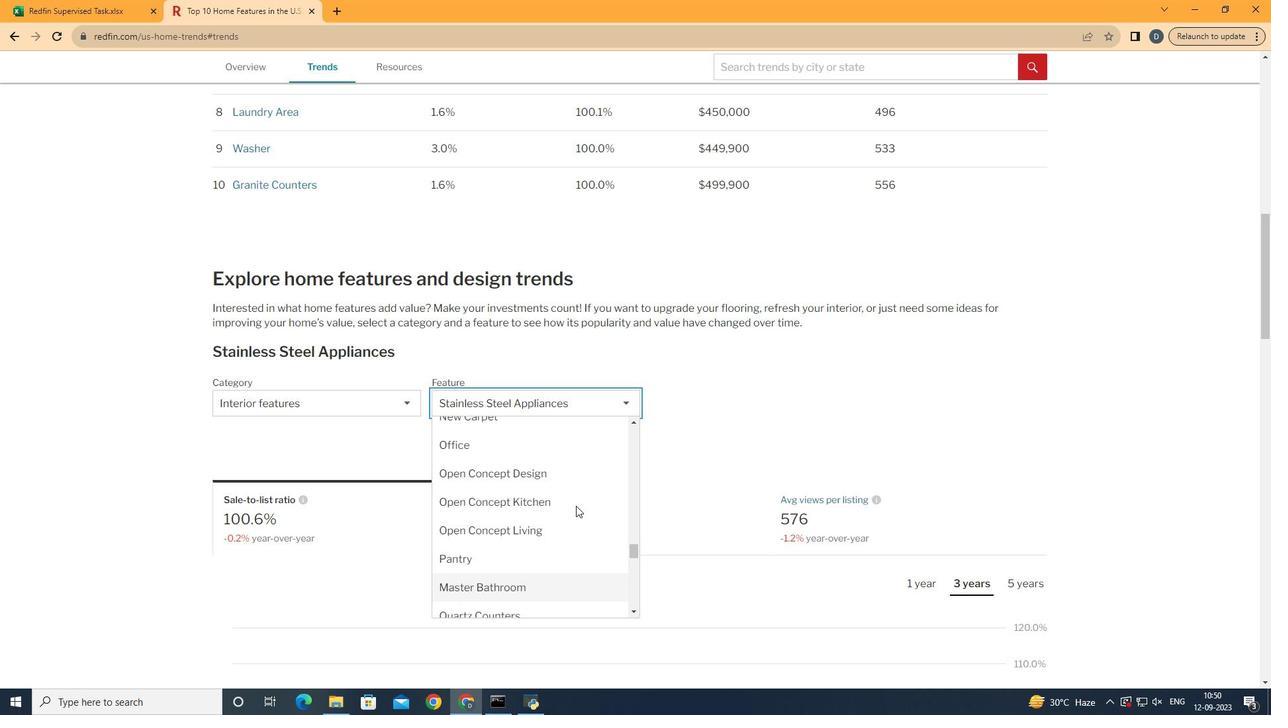 
Action: Mouse scrolled (623, 553) with delta (0, 0)
Screenshot: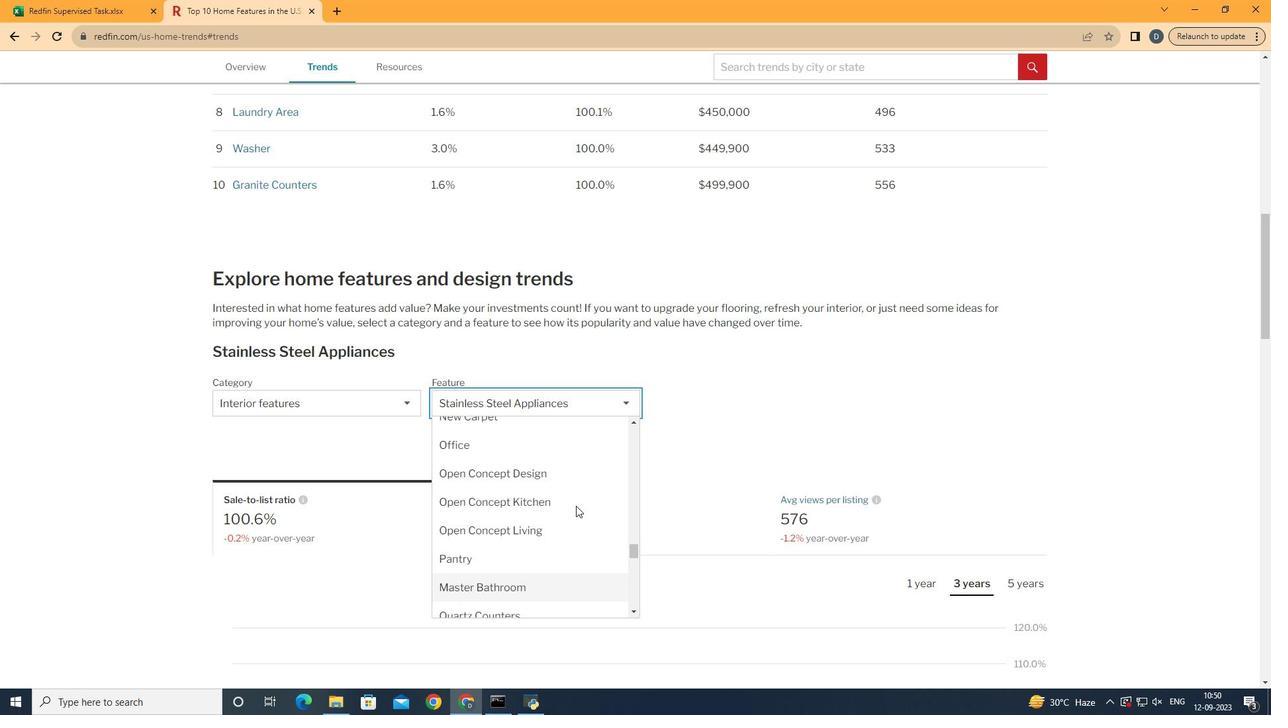 
Action: Mouse scrolled (623, 553) with delta (0, 0)
Screenshot: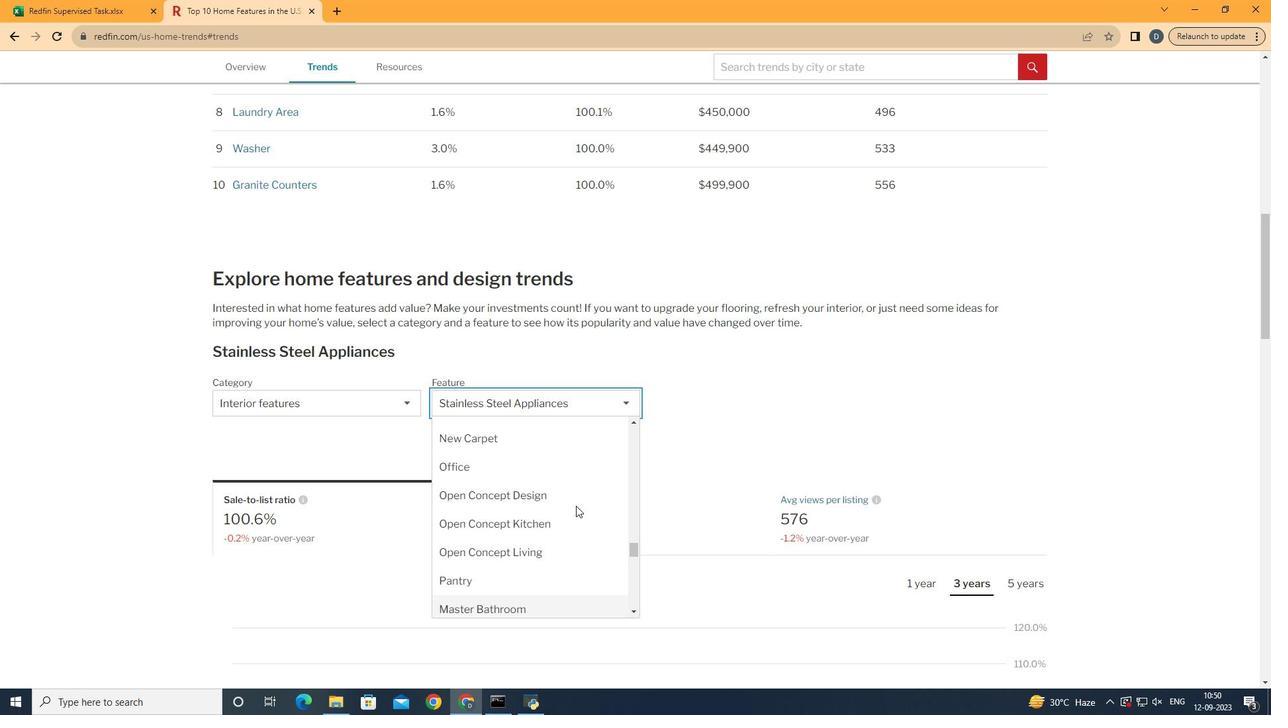 
Action: Mouse moved to (623, 552)
Screenshot: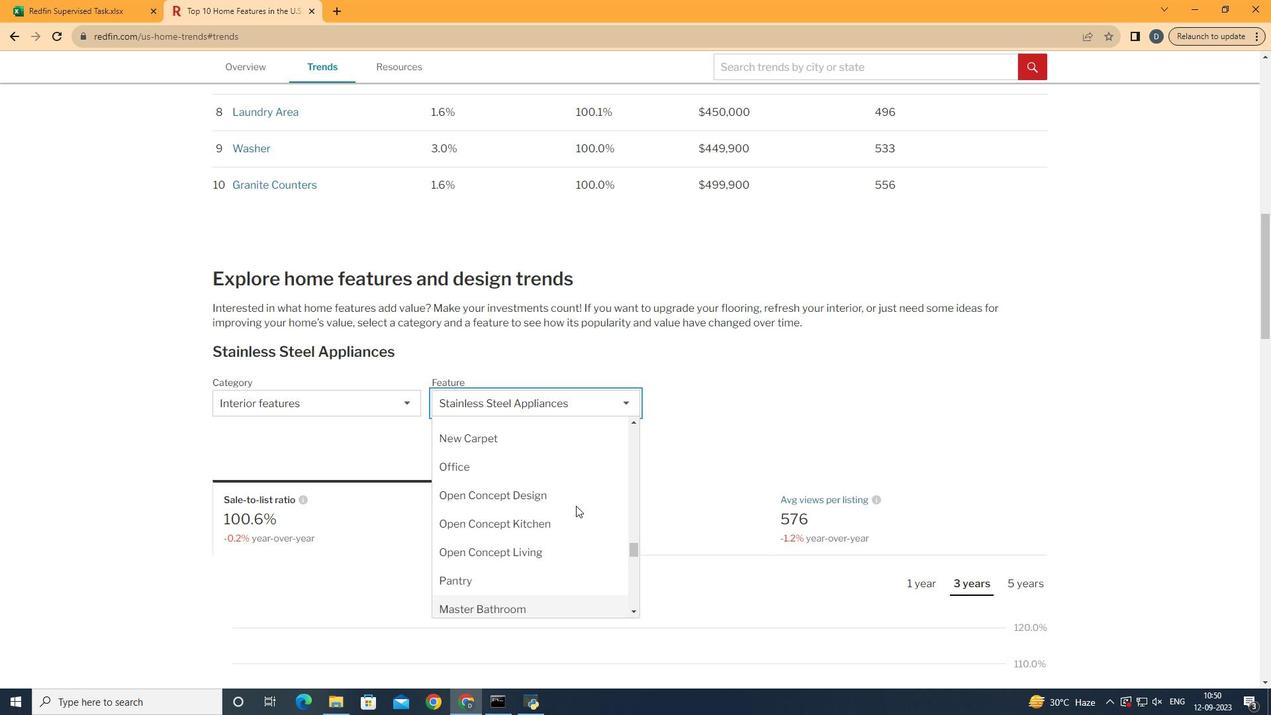
Action: Mouse scrolled (623, 553) with delta (0, 0)
Screenshot: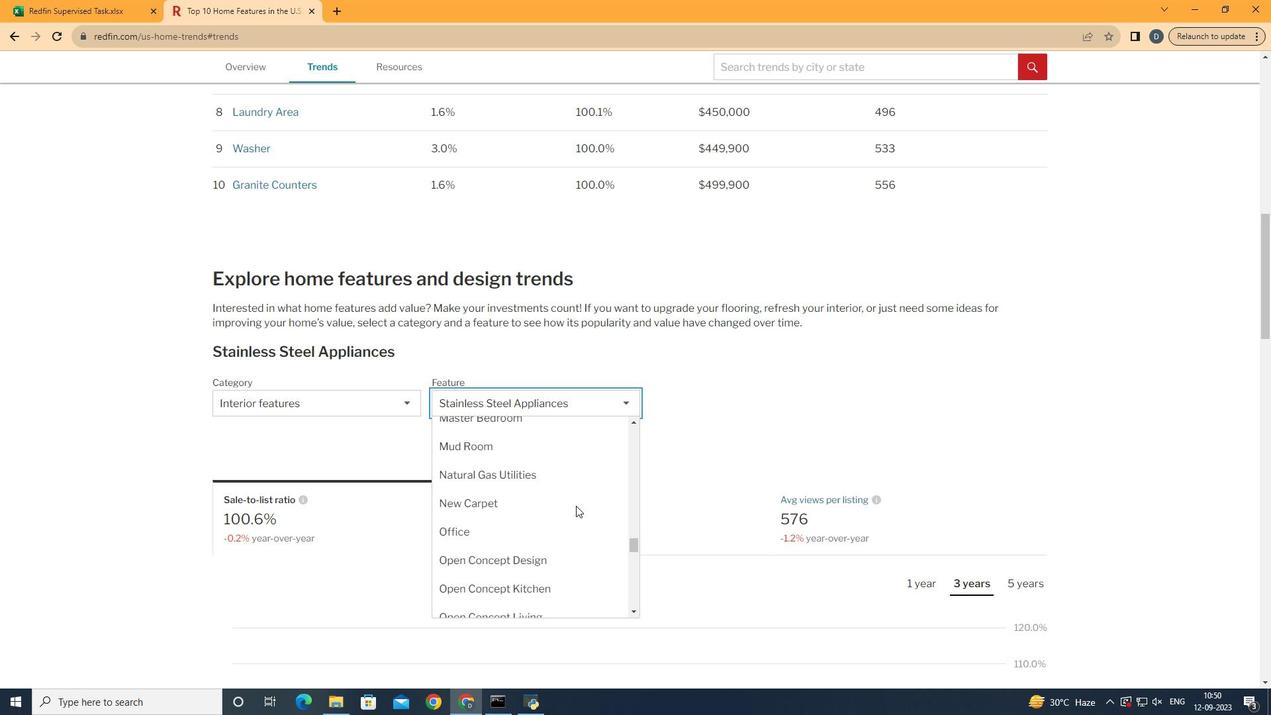
Action: Mouse scrolled (623, 553) with delta (0, 0)
Screenshot: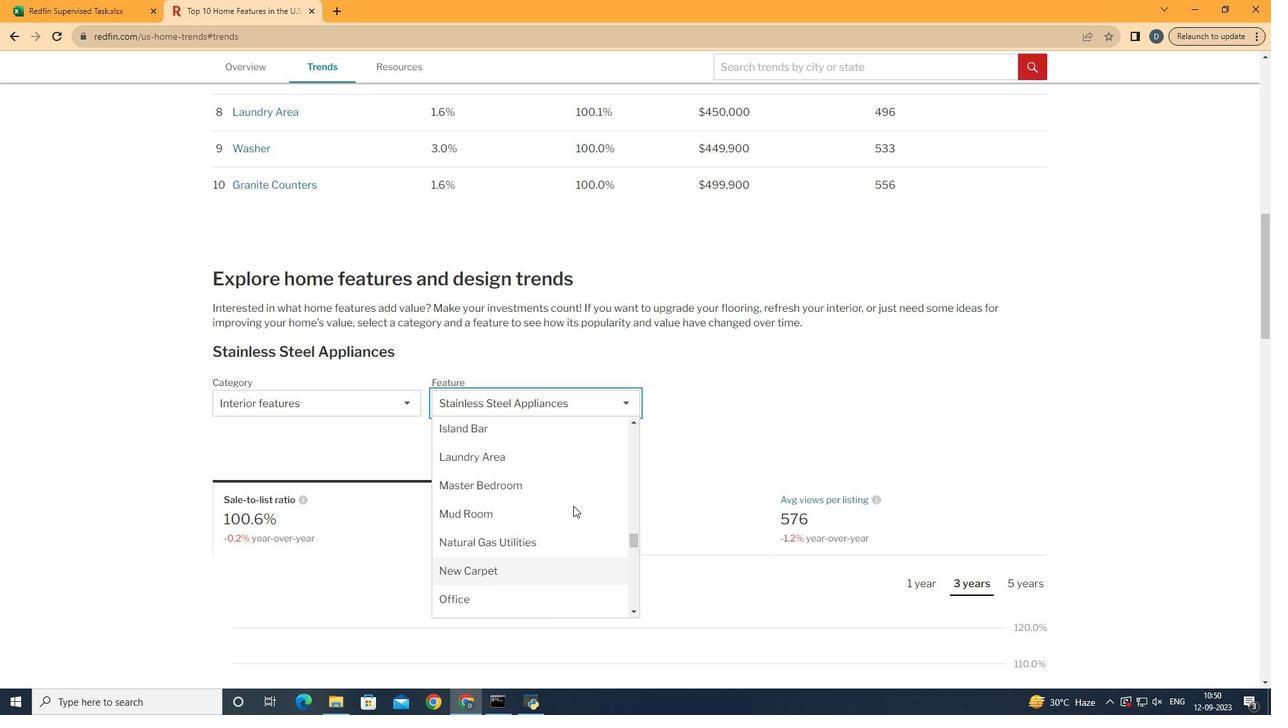 
Action: Mouse moved to (620, 552)
Screenshot: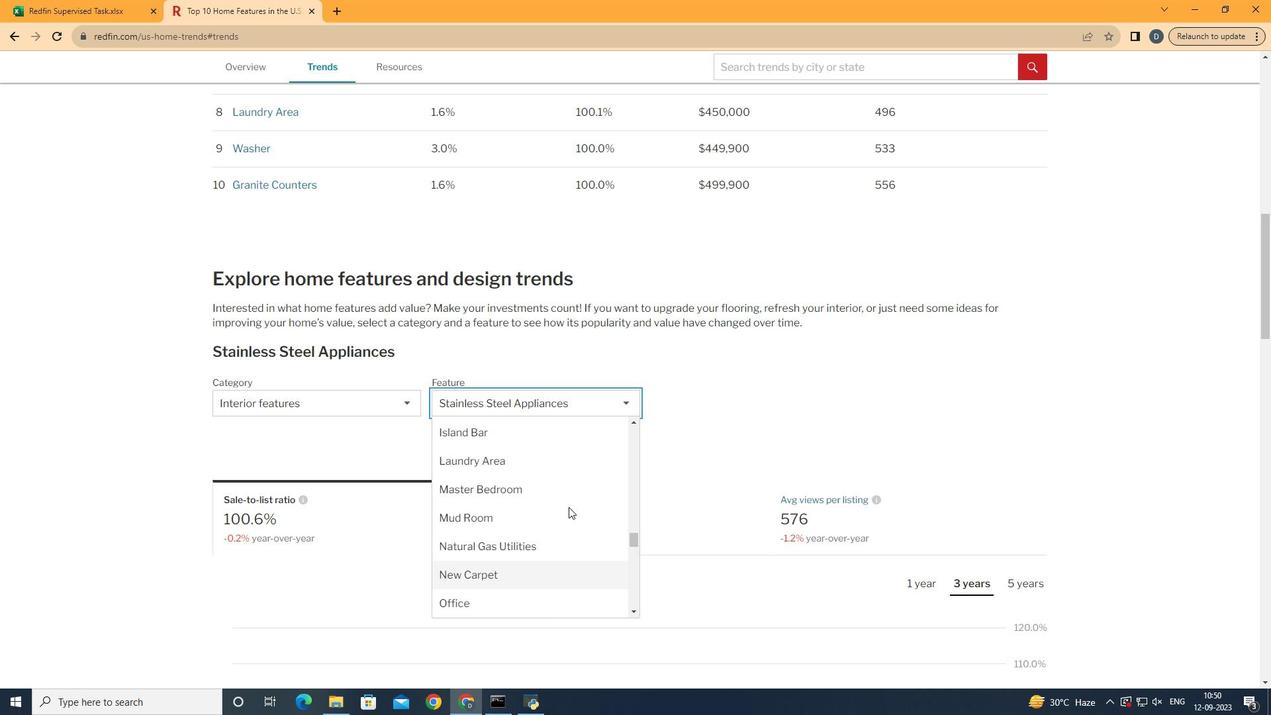 
Action: Mouse scrolled (620, 553) with delta (0, 0)
Screenshot: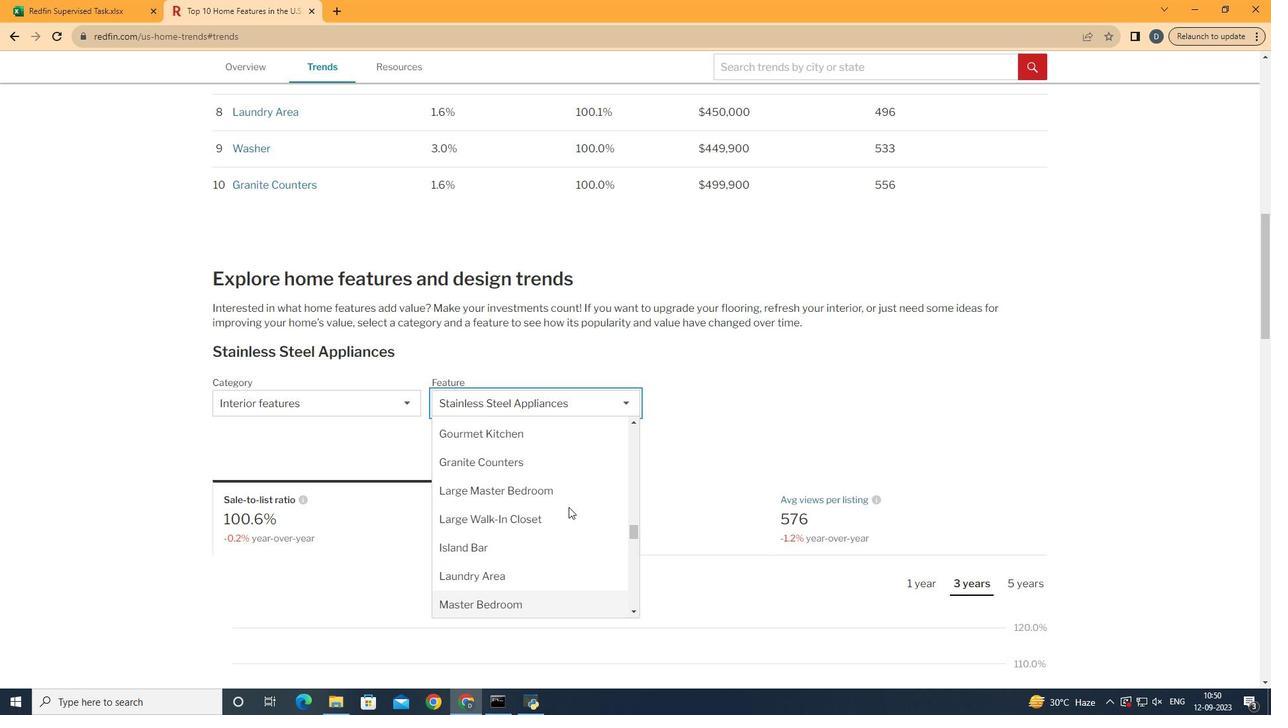 
Action: Mouse moved to (619, 553)
Screenshot: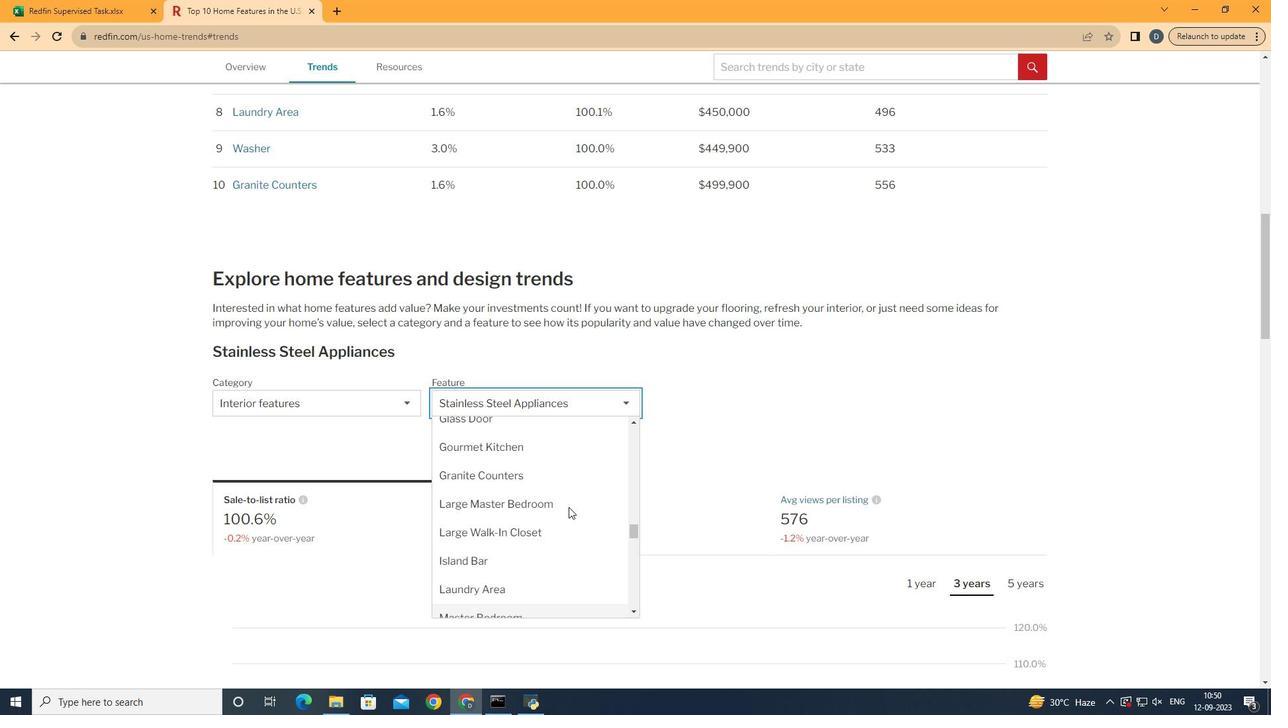 
Action: Mouse scrolled (619, 554) with delta (0, 0)
Screenshot: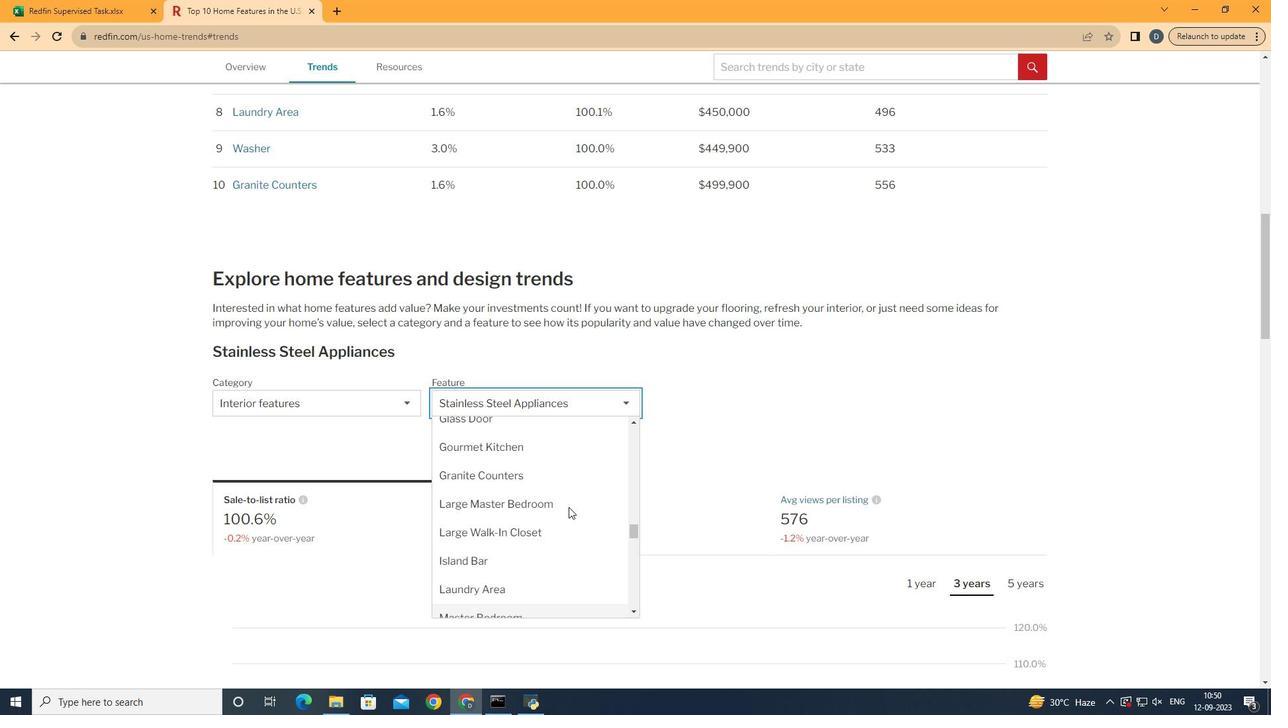 
Action: Mouse moved to (615, 554)
Screenshot: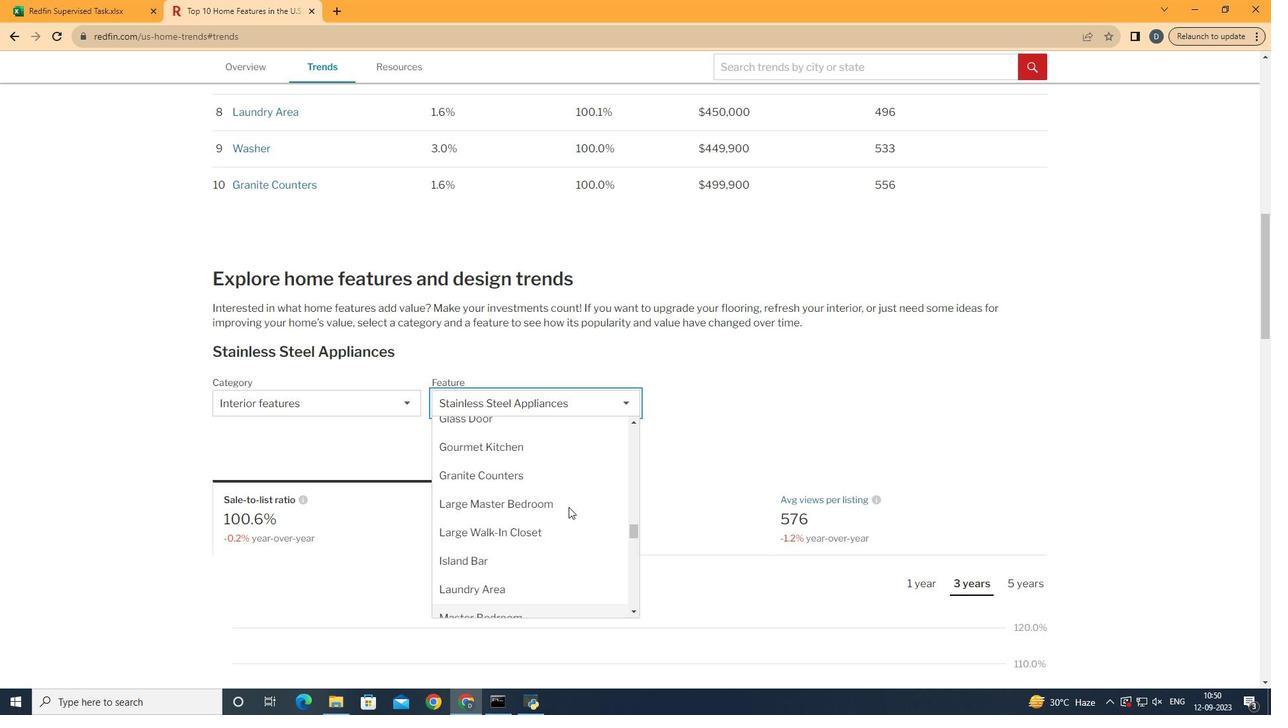 
Action: Mouse scrolled (615, 554) with delta (0, 0)
Screenshot: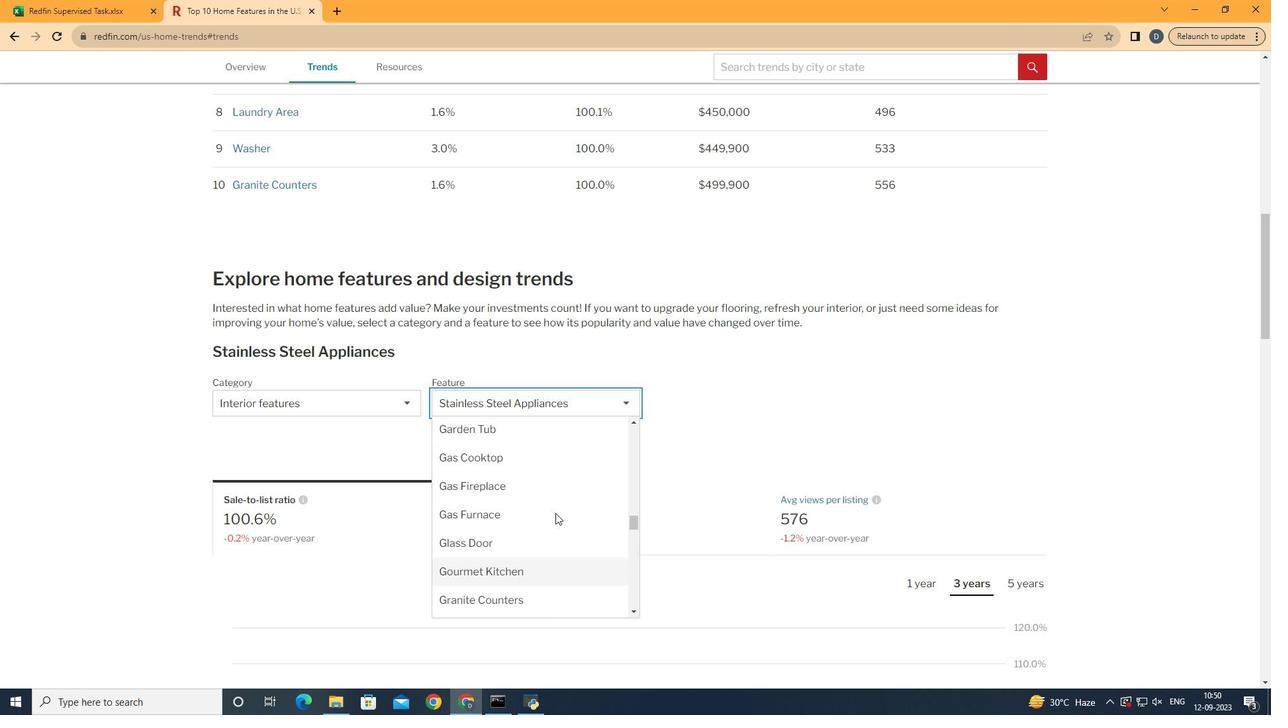 
Action: Mouse moved to (613, 555)
Screenshot: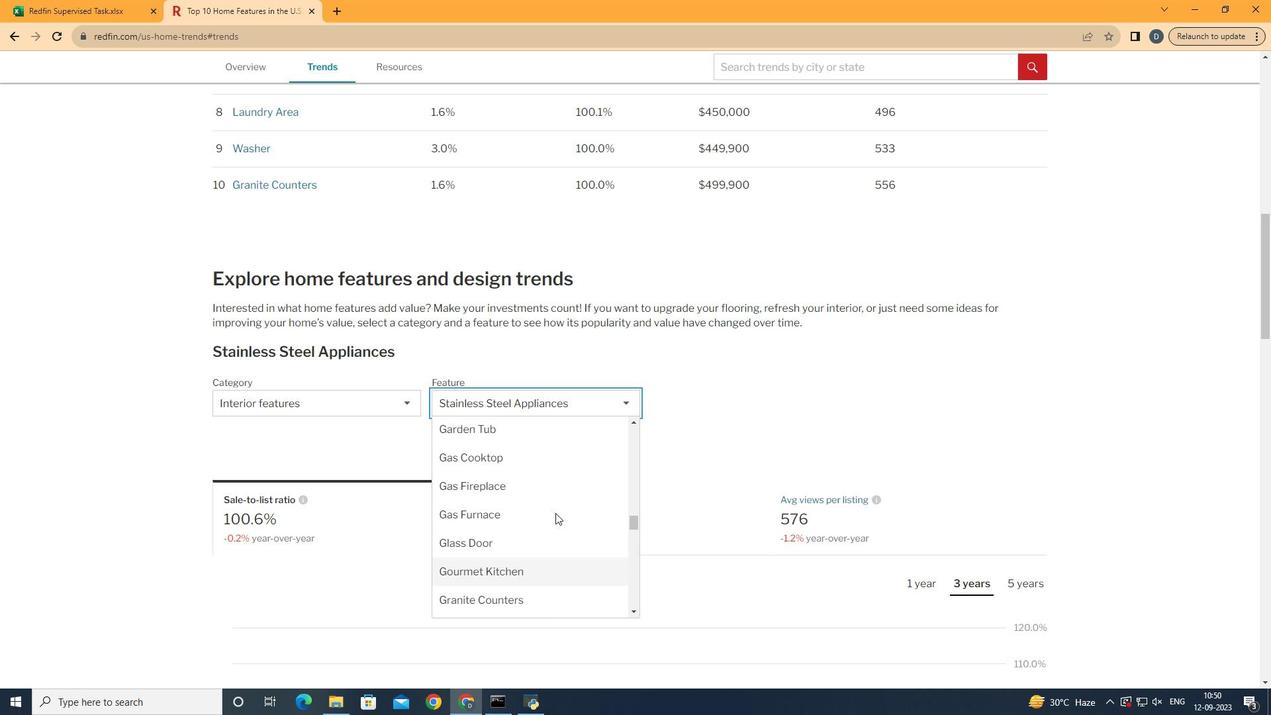 
Action: Mouse scrolled (613, 556) with delta (0, 0)
Screenshot: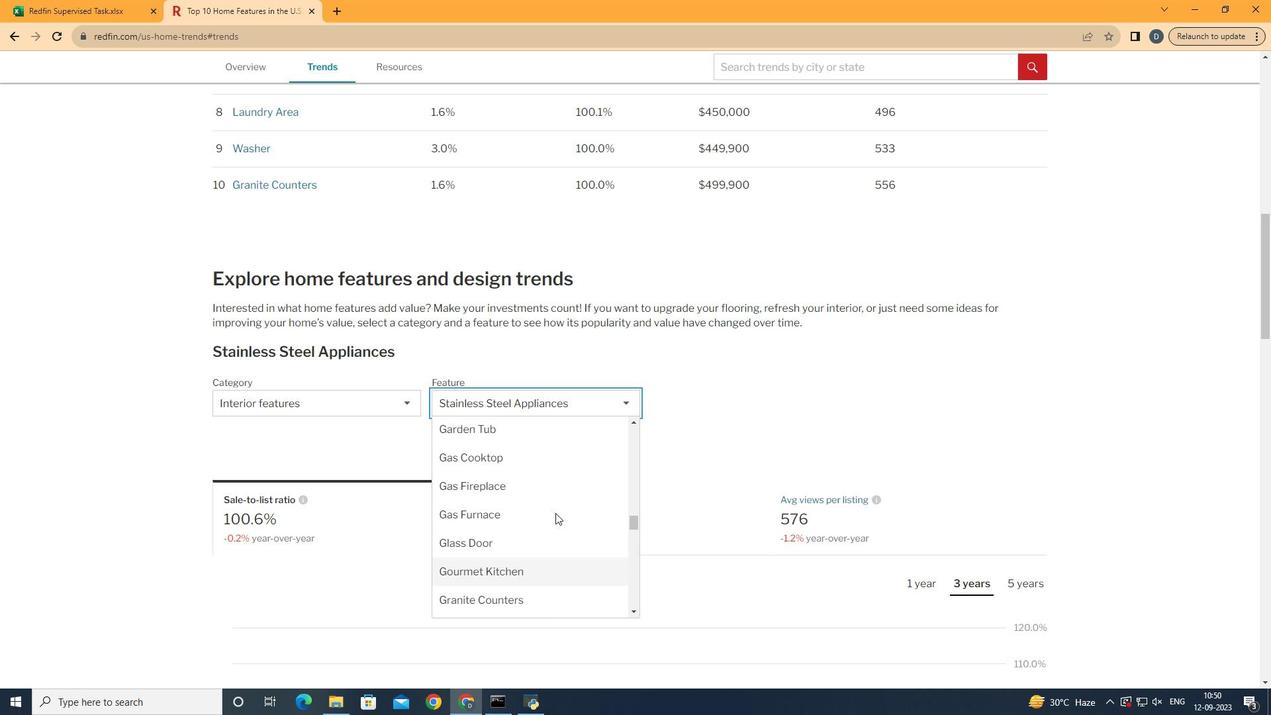 
Action: Mouse moved to (602, 560)
Screenshot: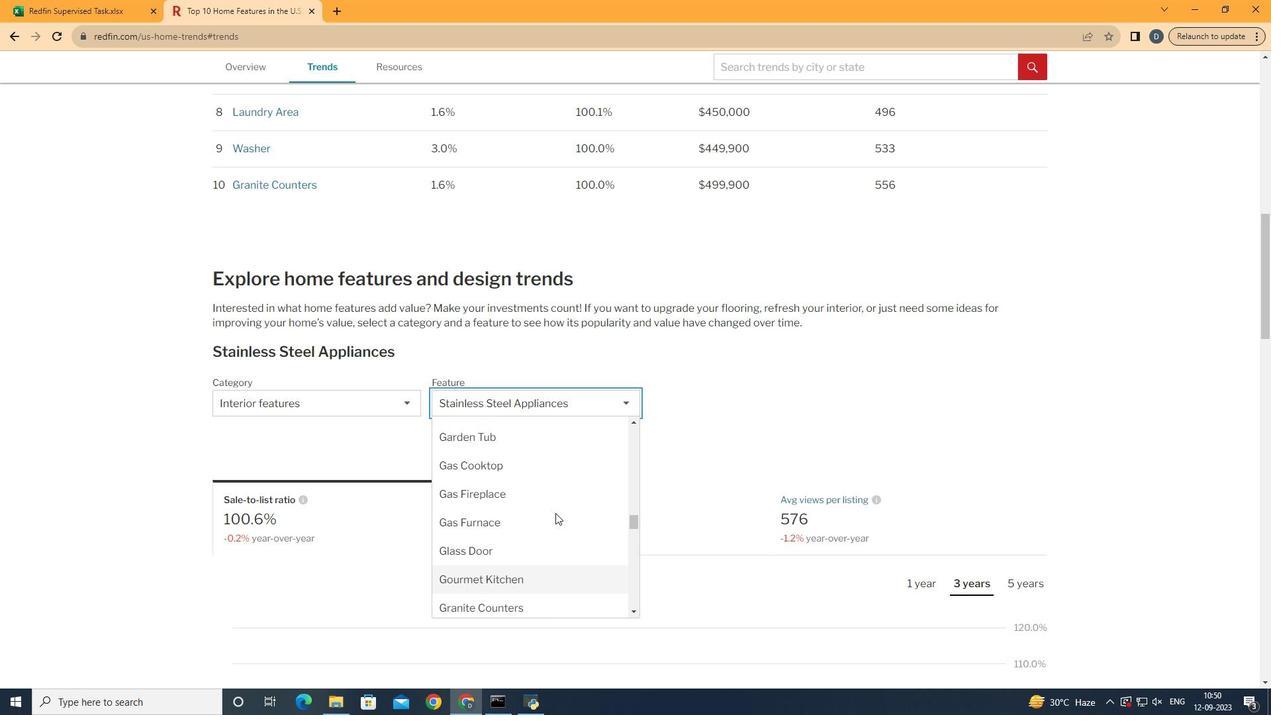 
Action: Mouse scrolled (602, 560) with delta (0, 0)
Screenshot: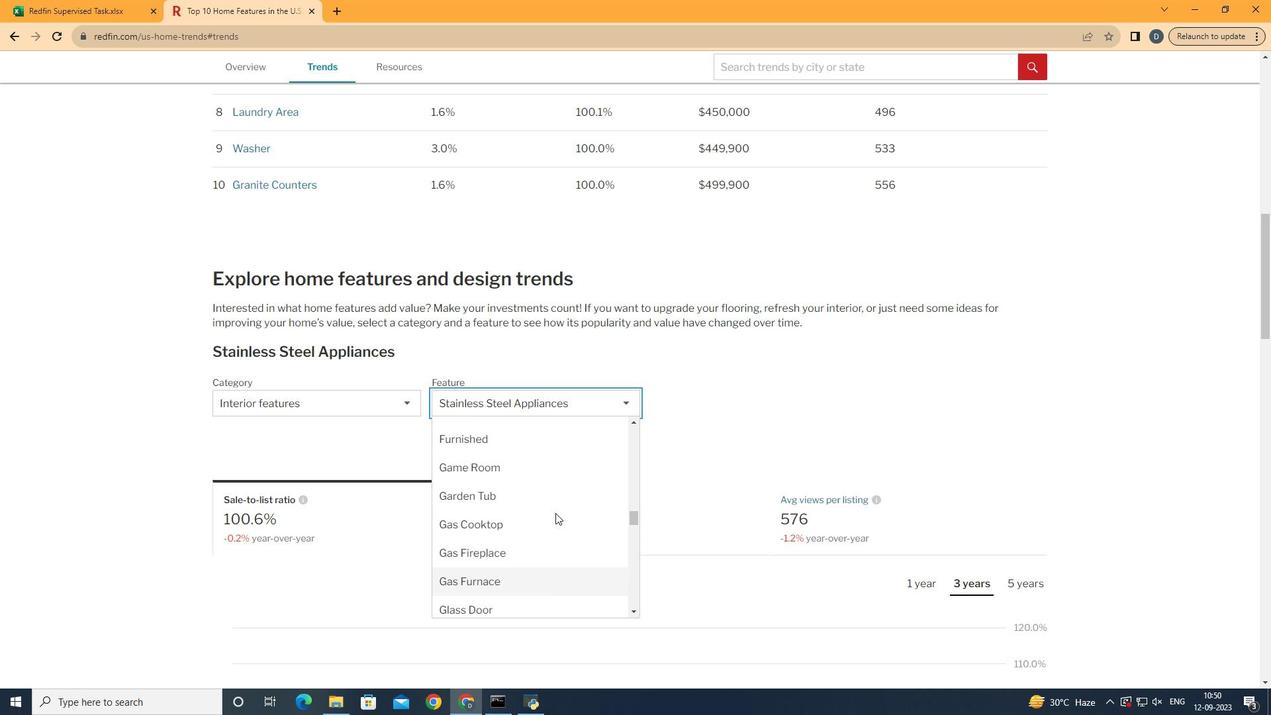 
Action: Mouse scrolled (602, 560) with delta (0, 0)
Screenshot: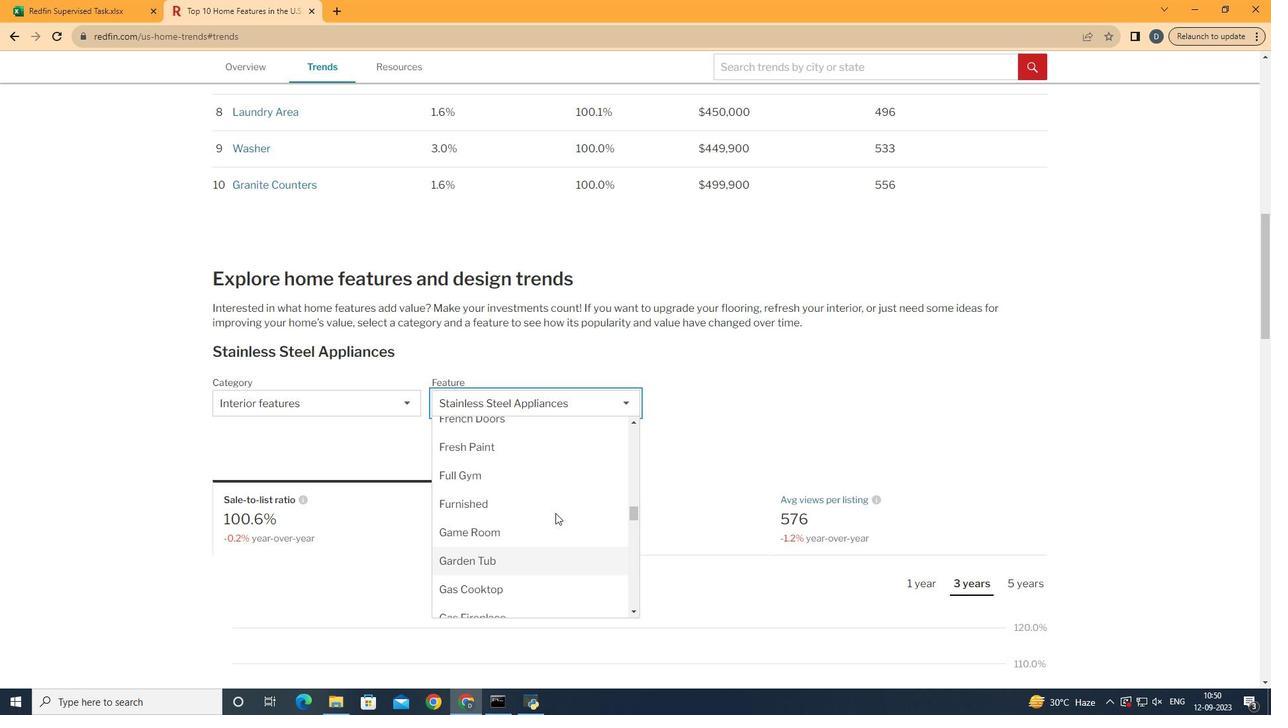 
Action: Mouse scrolled (602, 560) with delta (0, 0)
Screenshot: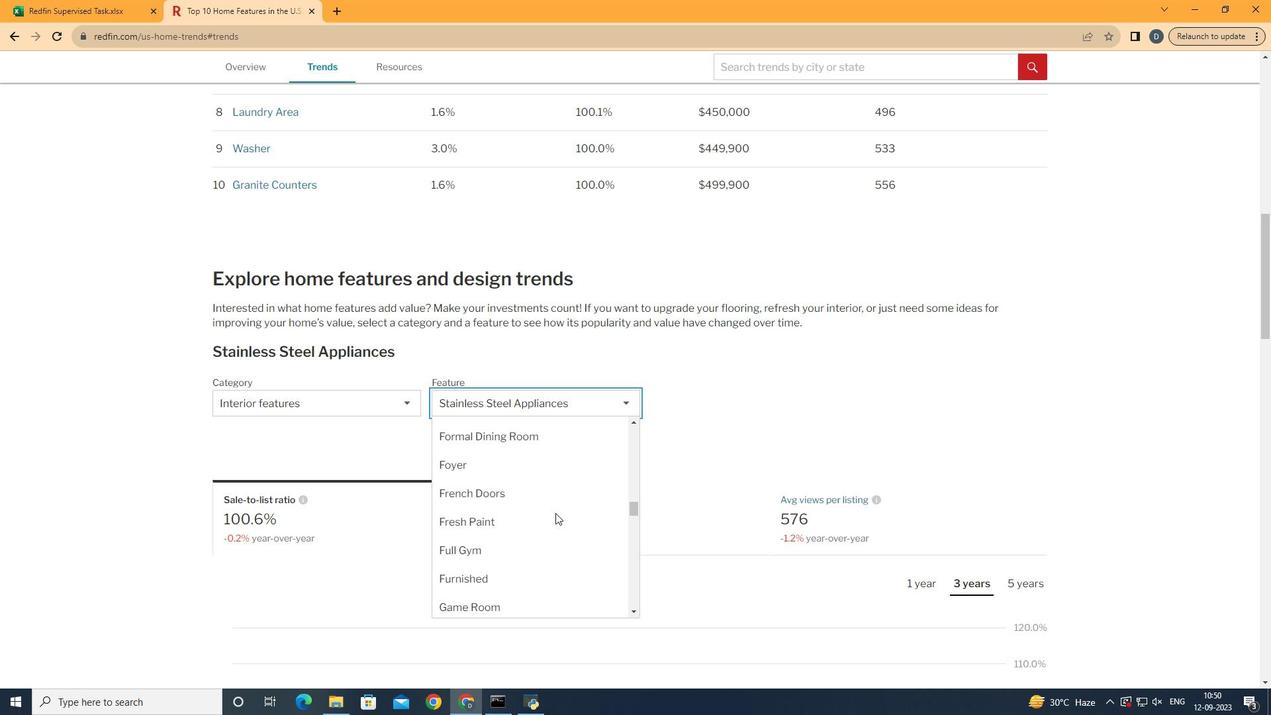 
Action: Mouse moved to (609, 559)
Screenshot: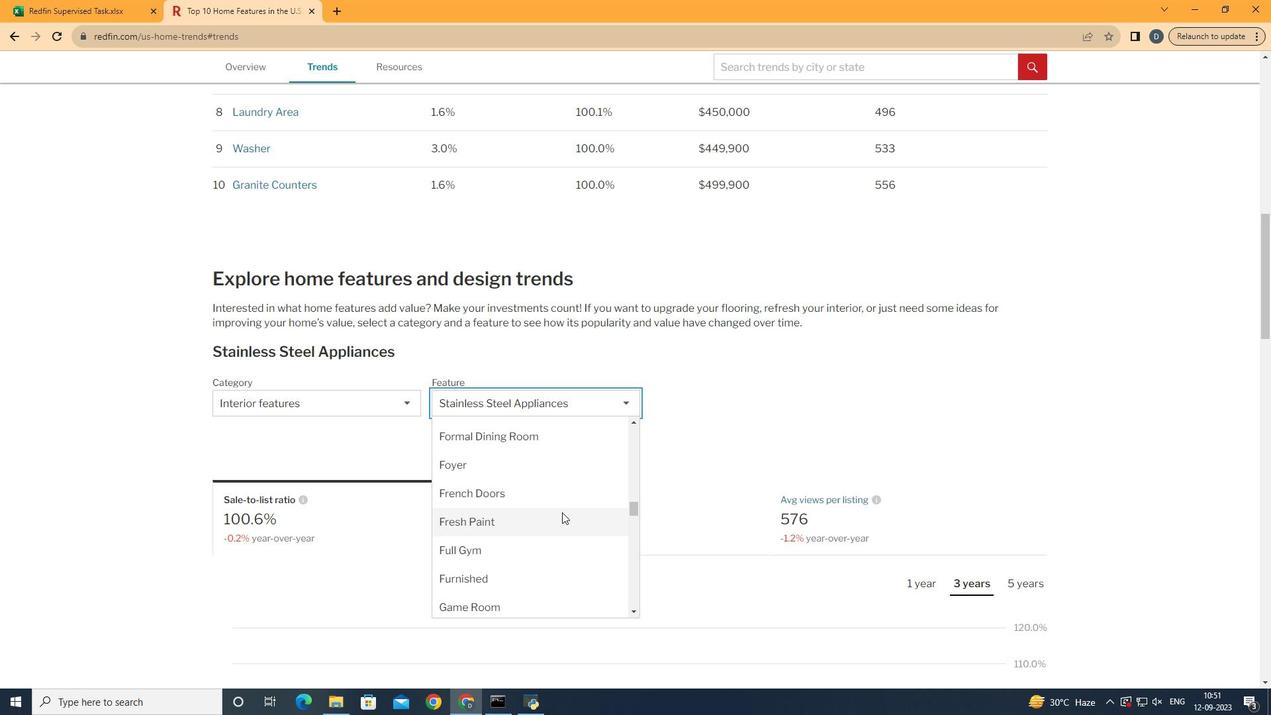 
Action: Mouse scrolled (609, 558) with delta (0, 0)
Screenshot: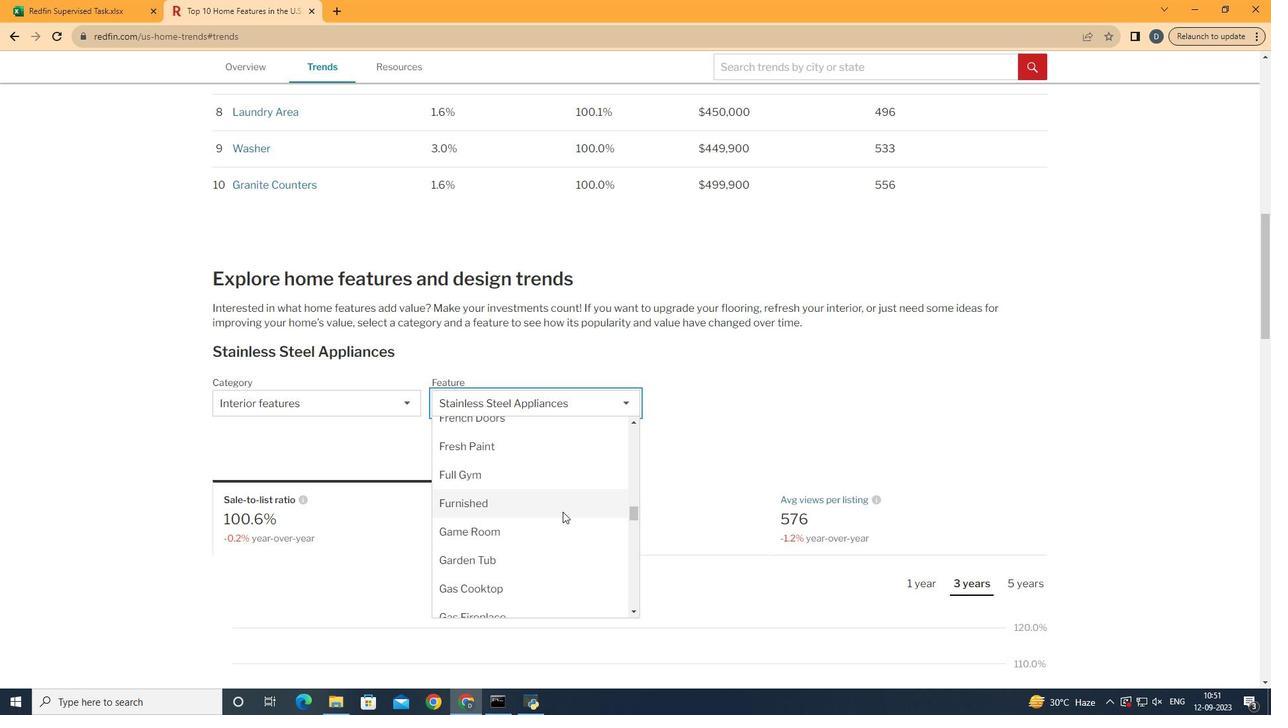 
Action: Mouse scrolled (609, 558) with delta (0, 0)
Screenshot: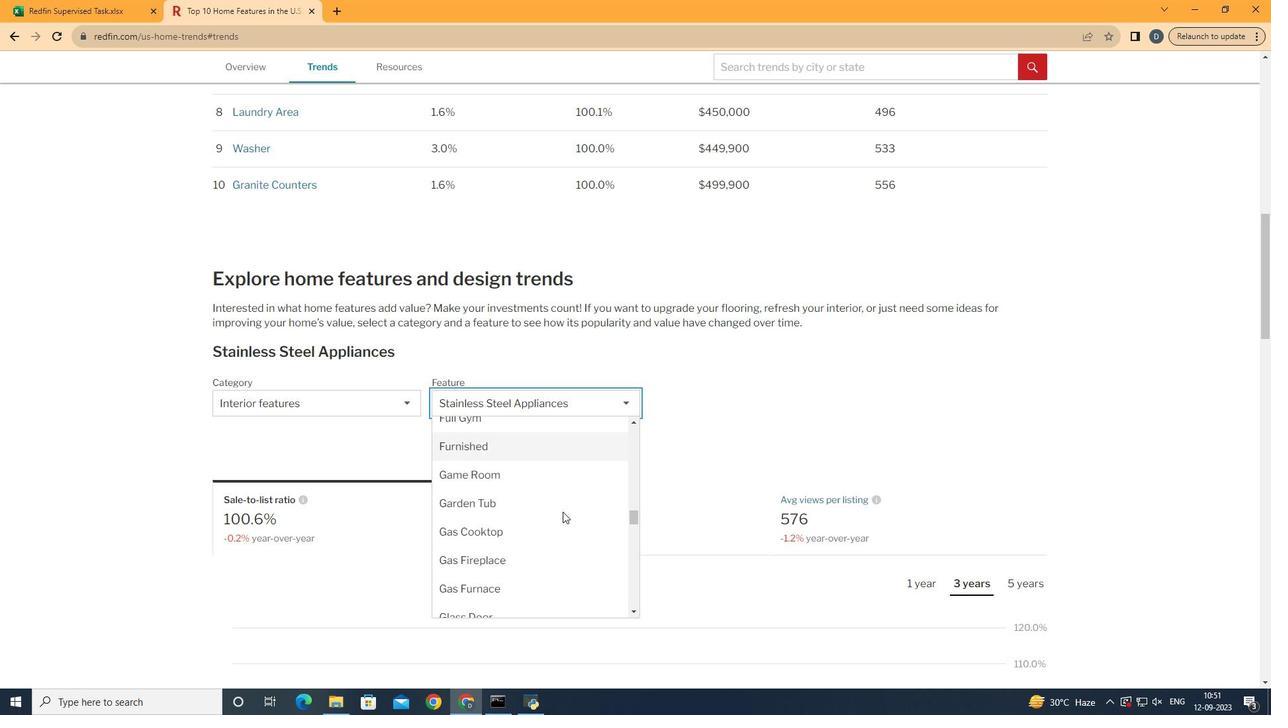 
Action: Mouse moved to (602, 474)
Screenshot: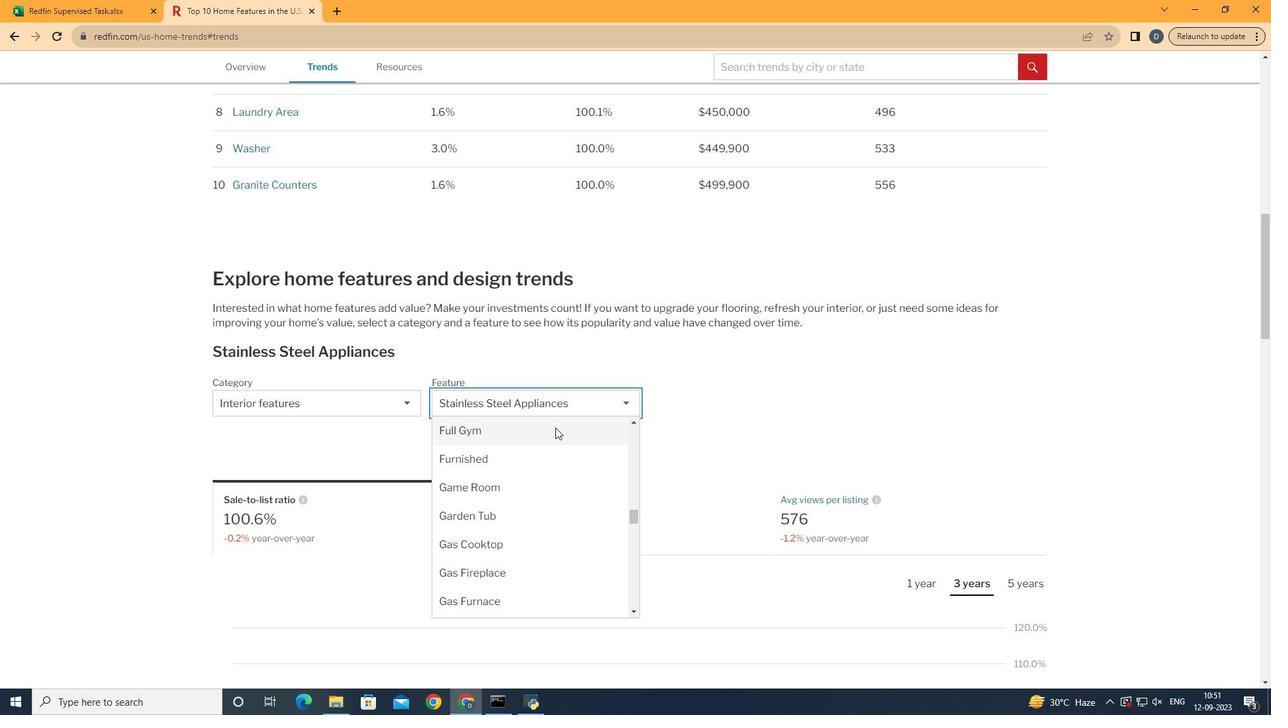 
Action: Mouse pressed left at (602, 474)
Screenshot: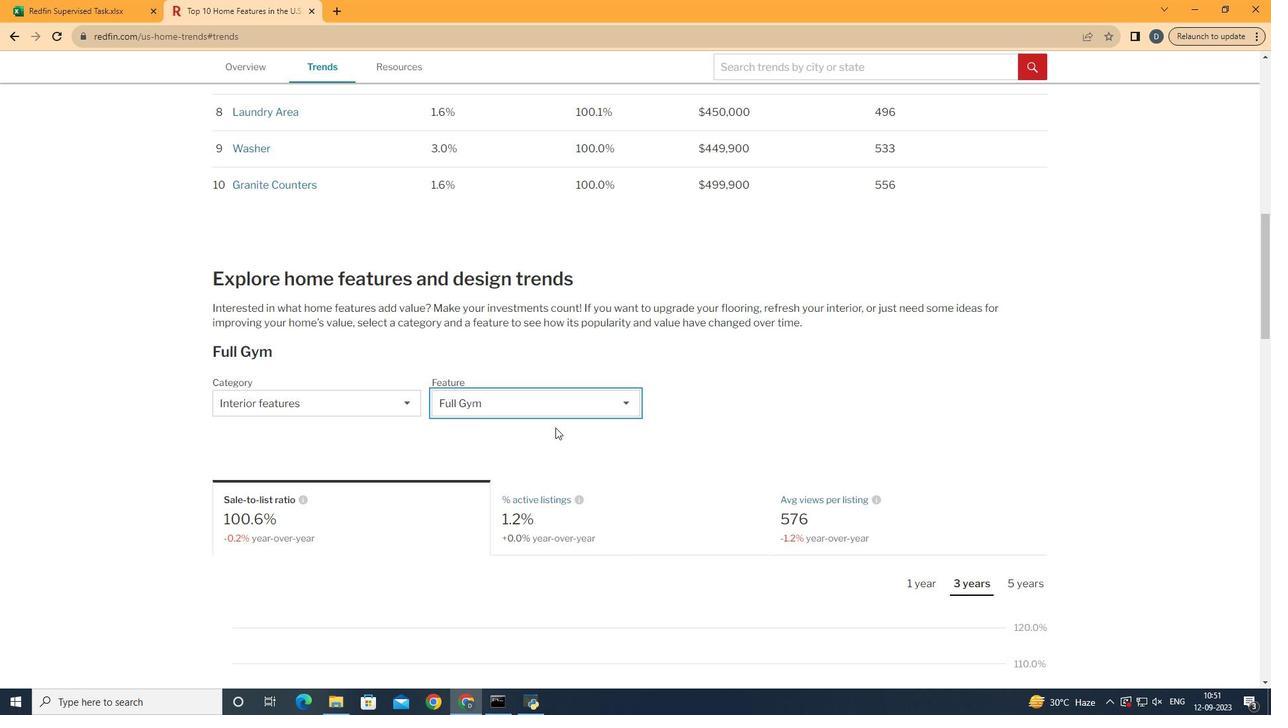 
Action: Mouse moved to (831, 457)
Screenshot: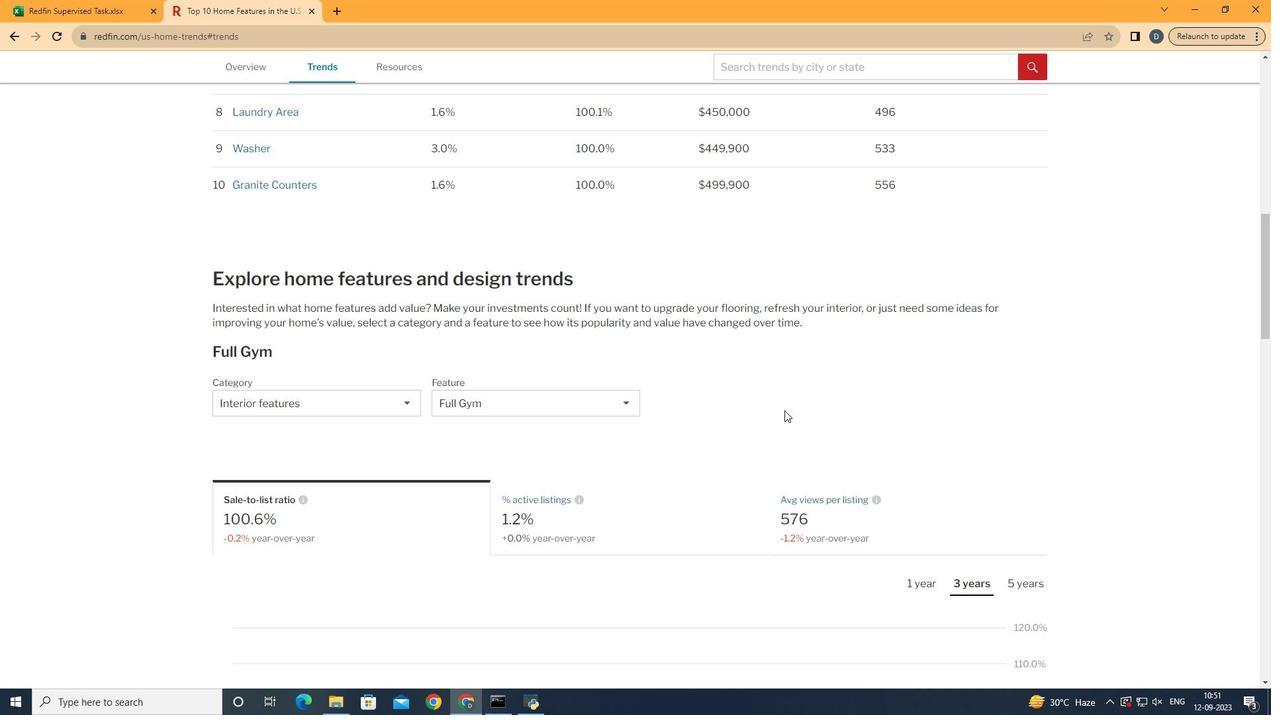 
Action: Mouse pressed left at (831, 457)
Screenshot: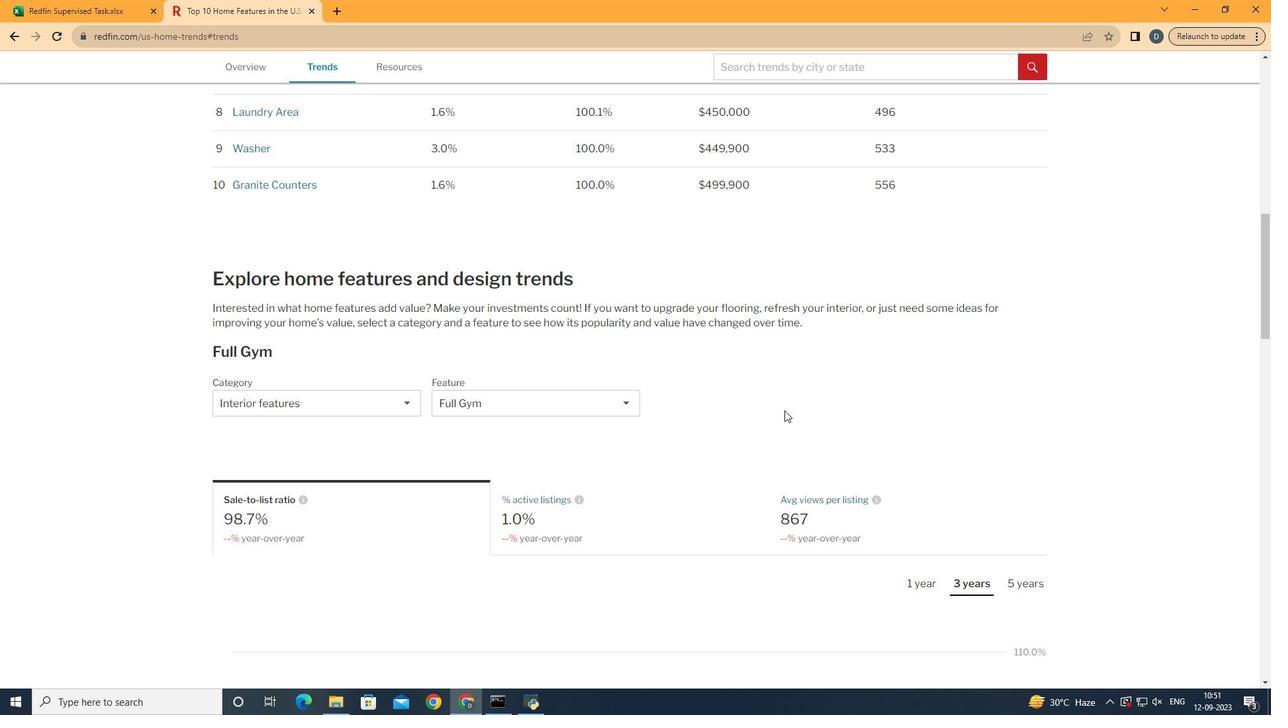 
Action: Mouse scrolled (831, 456) with delta (0, 0)
Screenshot: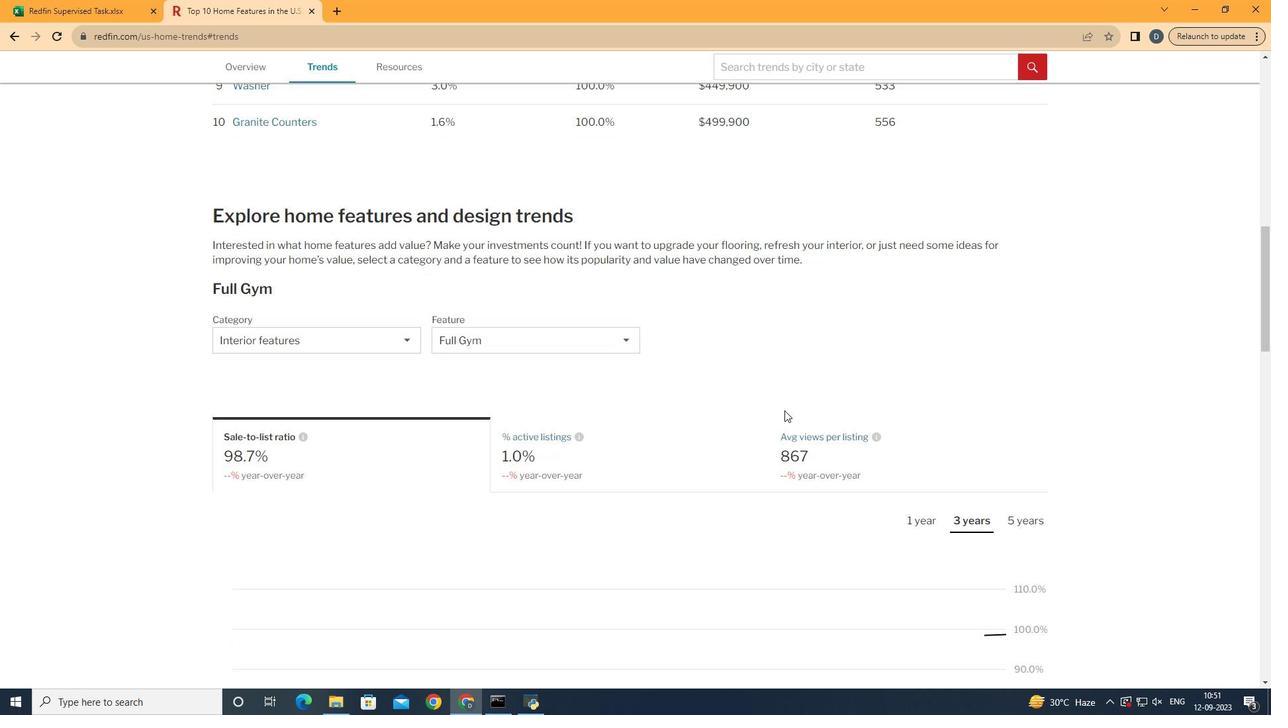 
Action: Mouse moved to (831, 457)
Screenshot: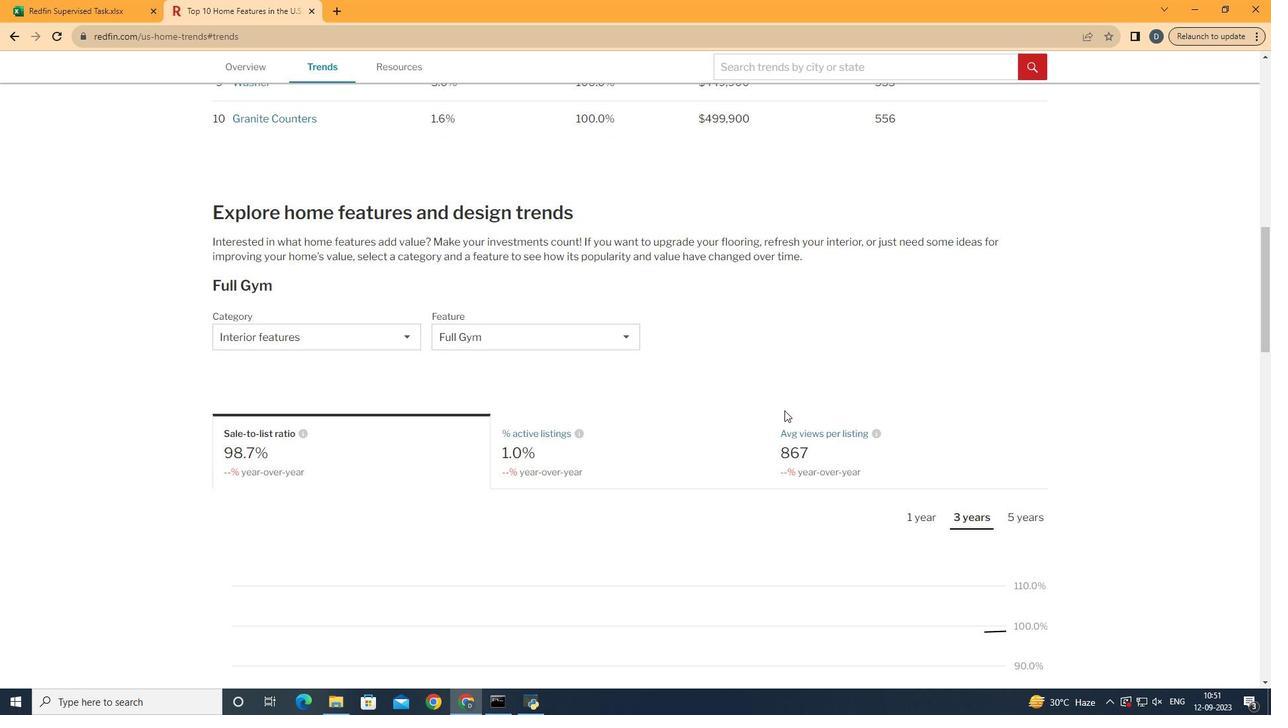
Action: Mouse scrolled (831, 456) with delta (0, 0)
Screenshot: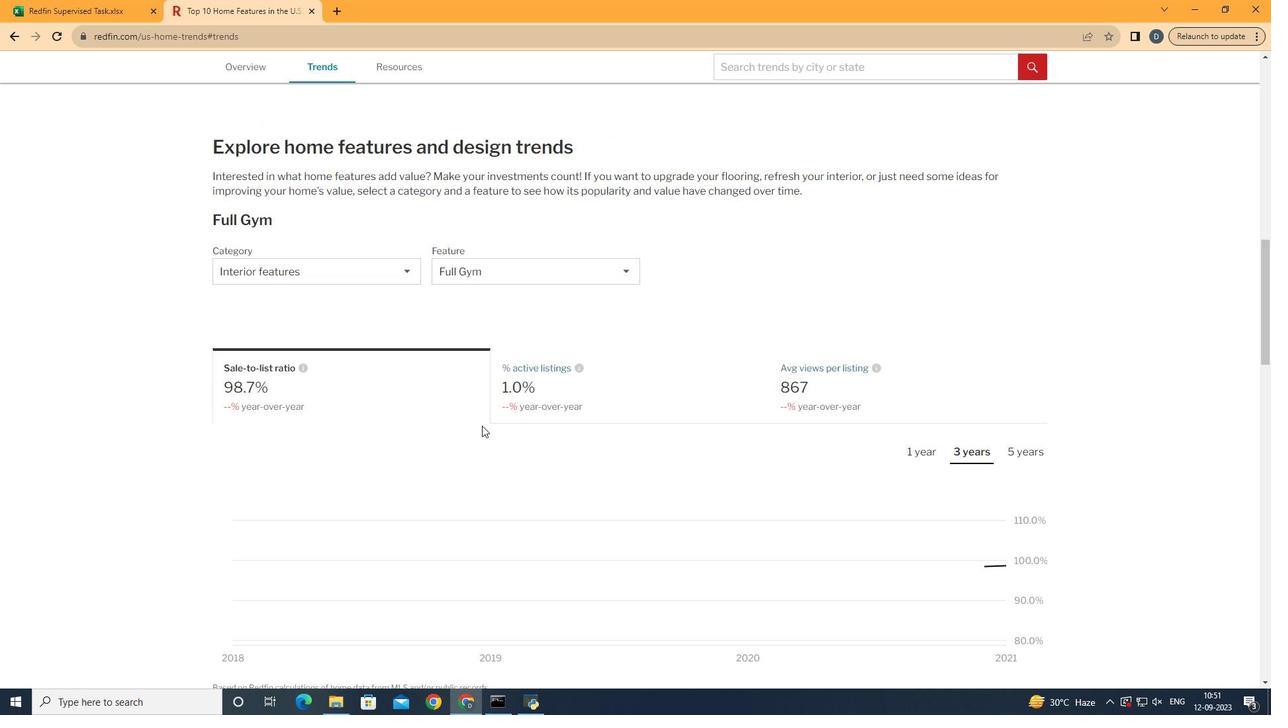 
Action: Mouse moved to (452, 427)
Screenshot: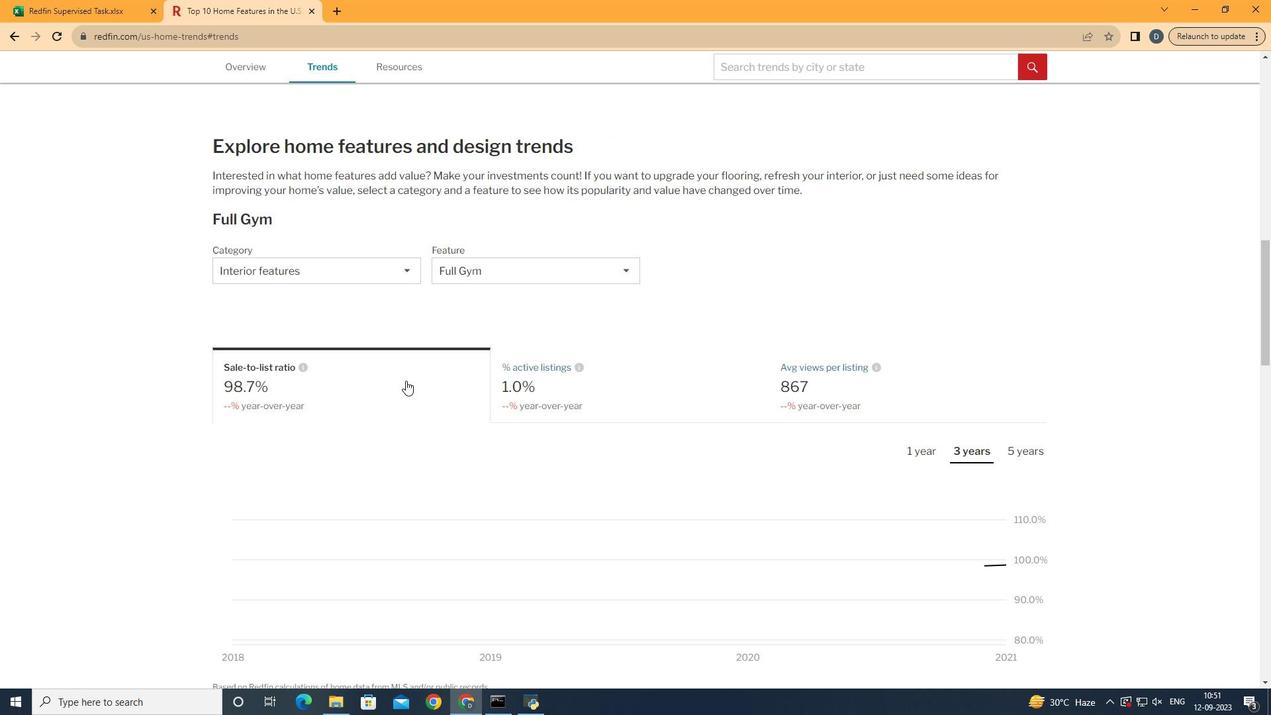 
Action: Mouse pressed left at (452, 427)
Screenshot: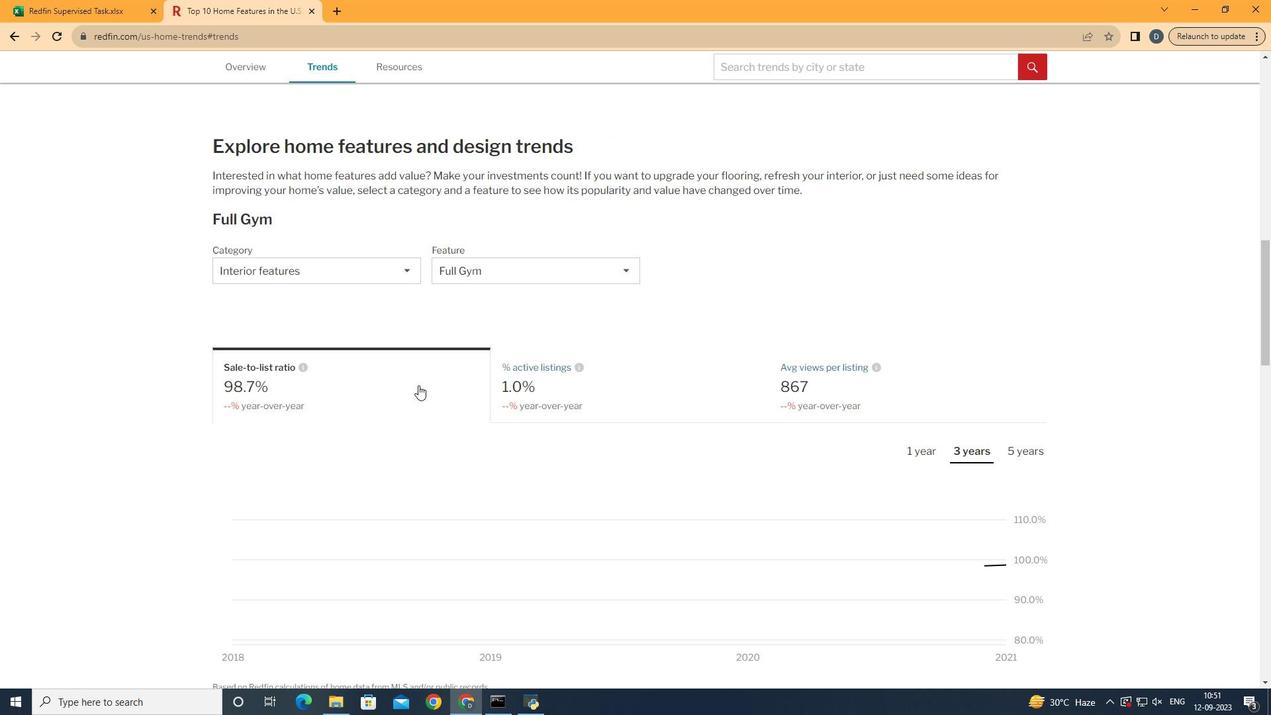 
Action: Mouse moved to (1025, 492)
Screenshot: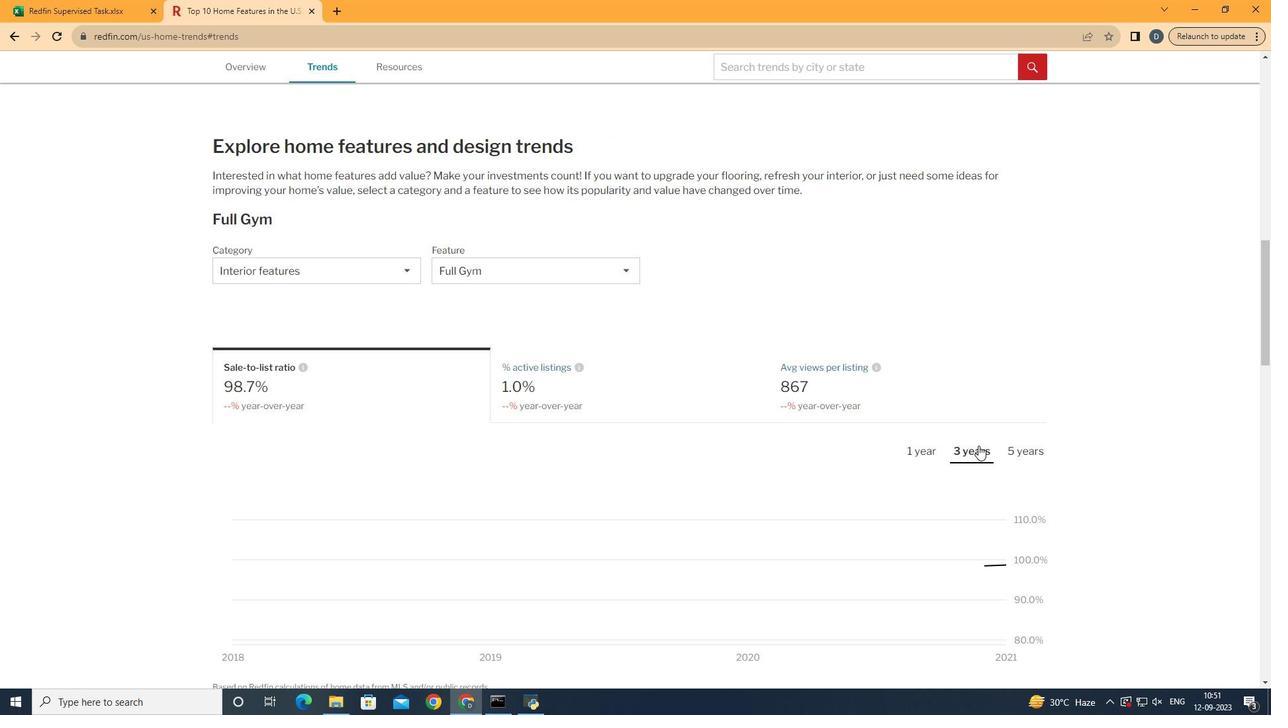 
Action: Mouse pressed left at (1025, 492)
Screenshot: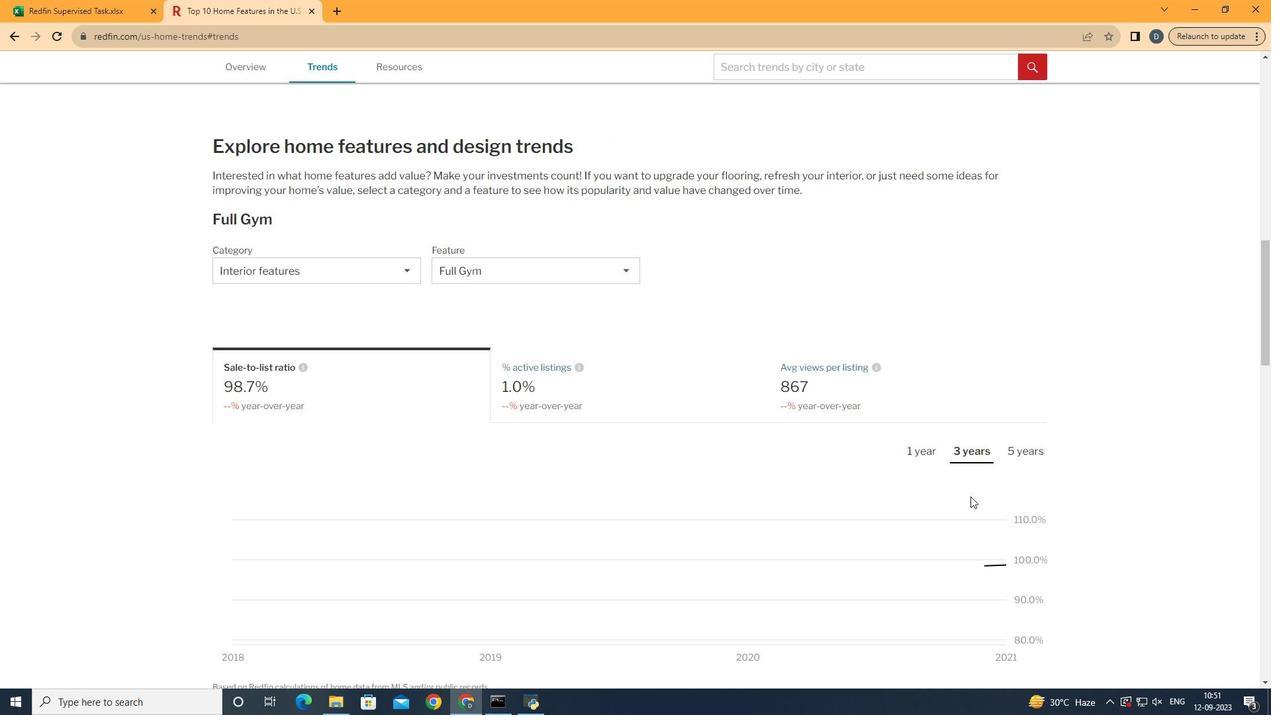 
Action: Mouse moved to (1064, 615)
Screenshot: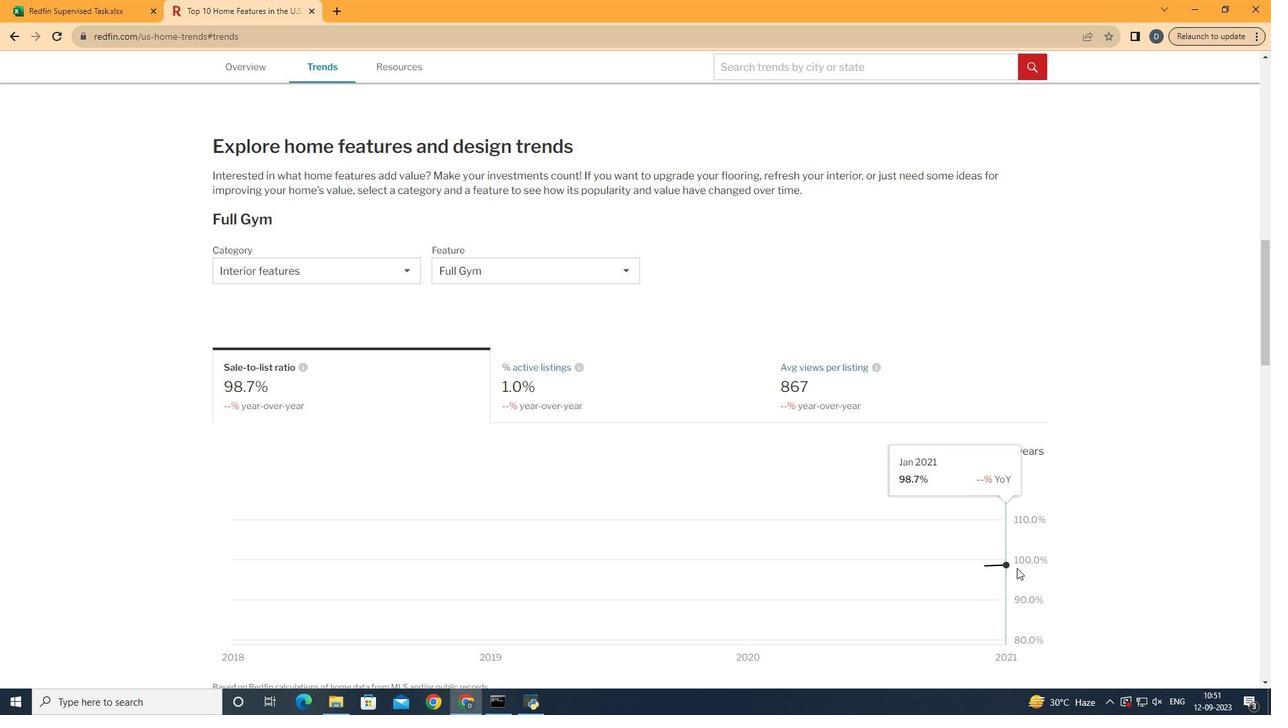 
